 Task: For heading Use EB Garamond.  font size for heading20,  'Change the font style of data to'EB Garamond and font size to 12,  Change the alignment of both headline & data to Align left In the sheet   Dynamic Sales   book
Action: Mouse moved to (61, 186)
Screenshot: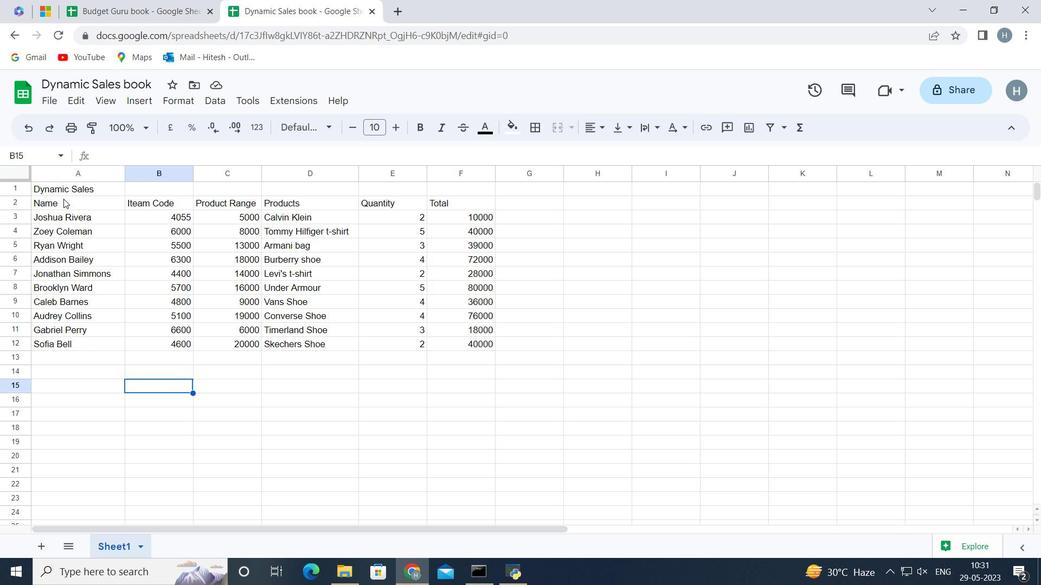 
Action: Mouse pressed left at (61, 186)
Screenshot: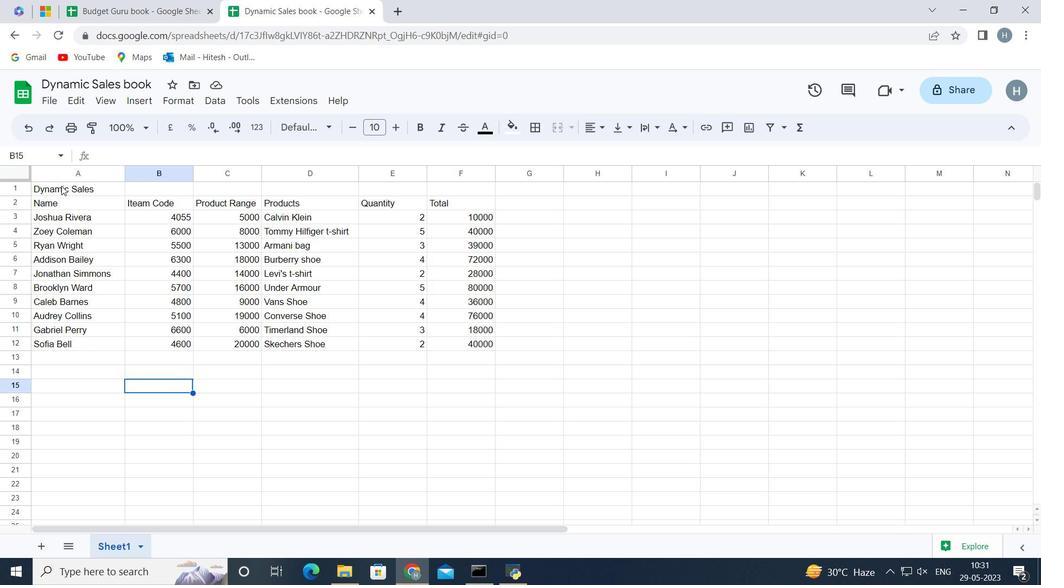 
Action: Mouse moved to (160, 151)
Screenshot: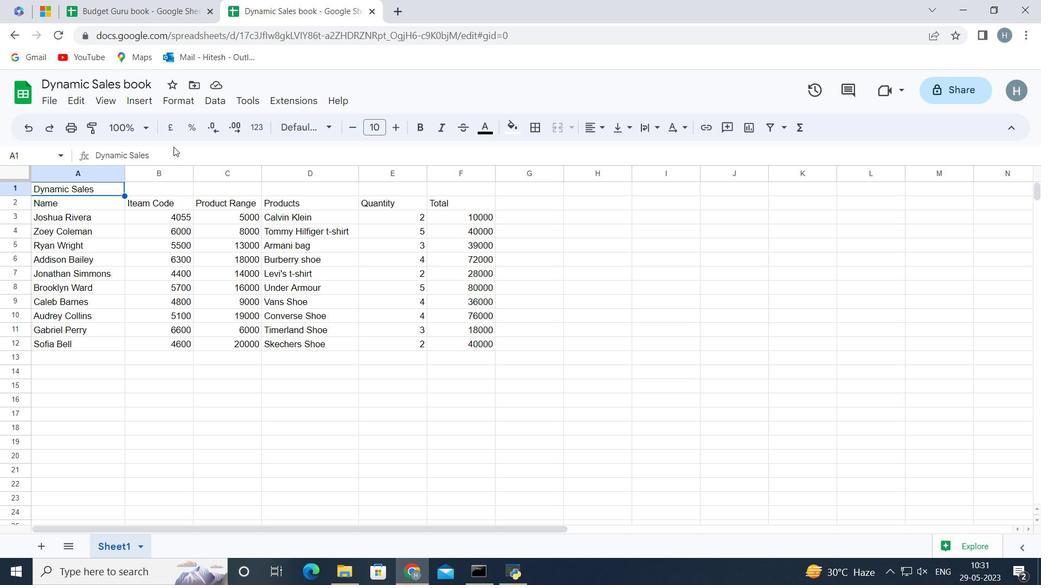 
Action: Mouse pressed left at (160, 151)
Screenshot: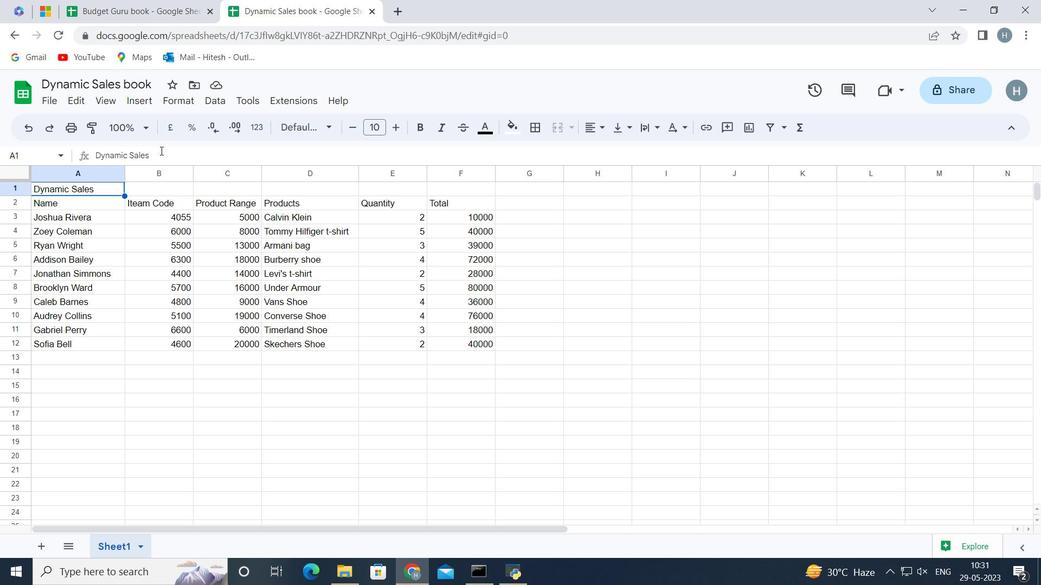 
Action: Mouse moved to (331, 127)
Screenshot: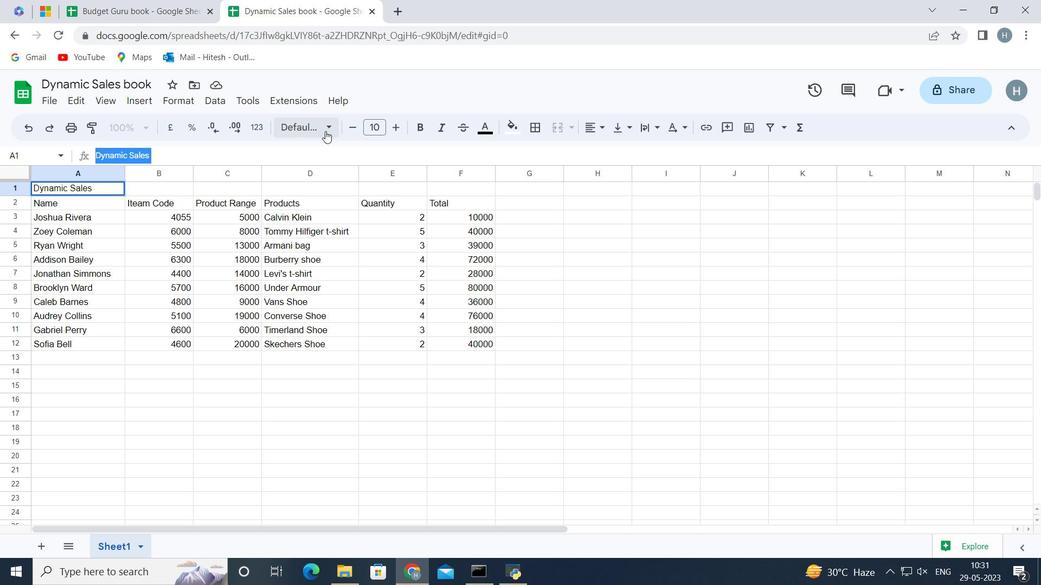 
Action: Mouse pressed left at (331, 127)
Screenshot: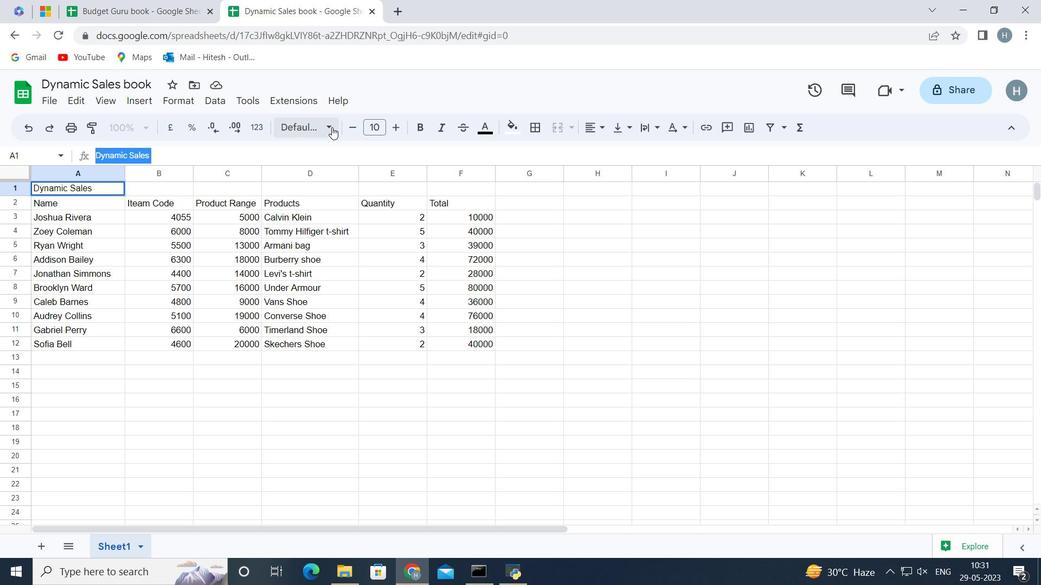 
Action: Mouse moved to (345, 317)
Screenshot: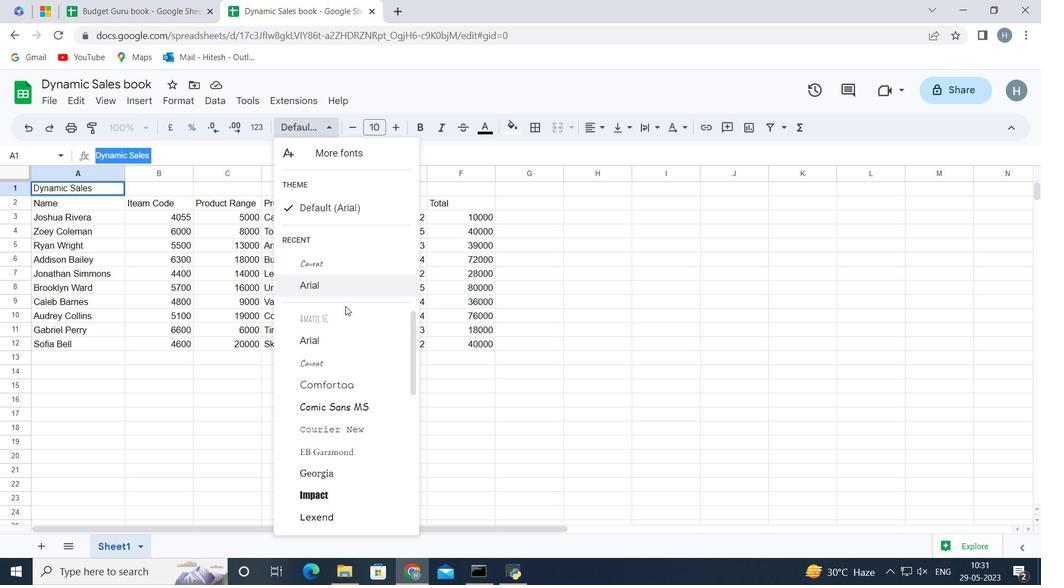
Action: Mouse scrolled (345, 317) with delta (0, 0)
Screenshot: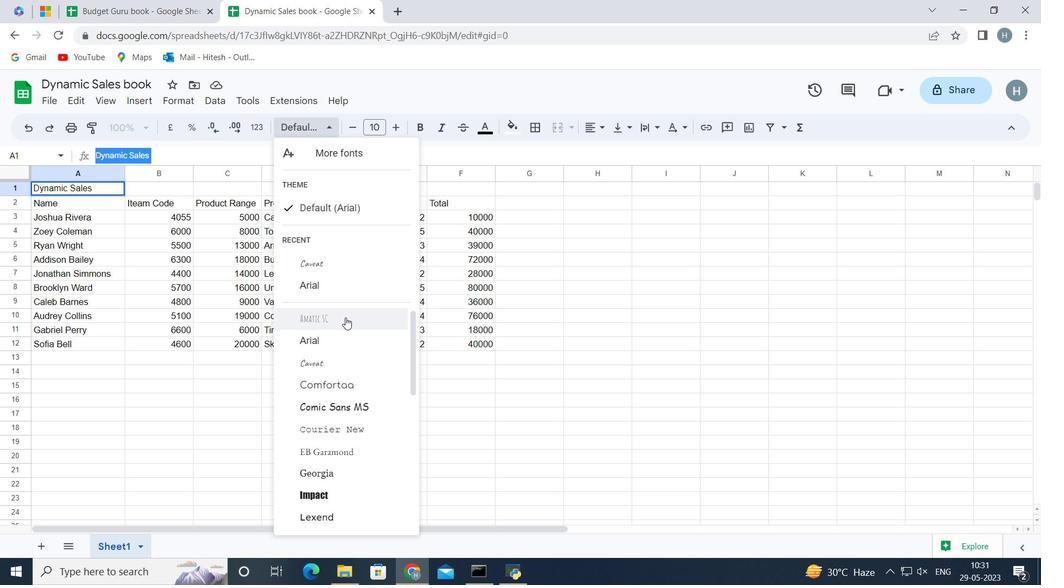 
Action: Mouse scrolled (345, 317) with delta (0, 0)
Screenshot: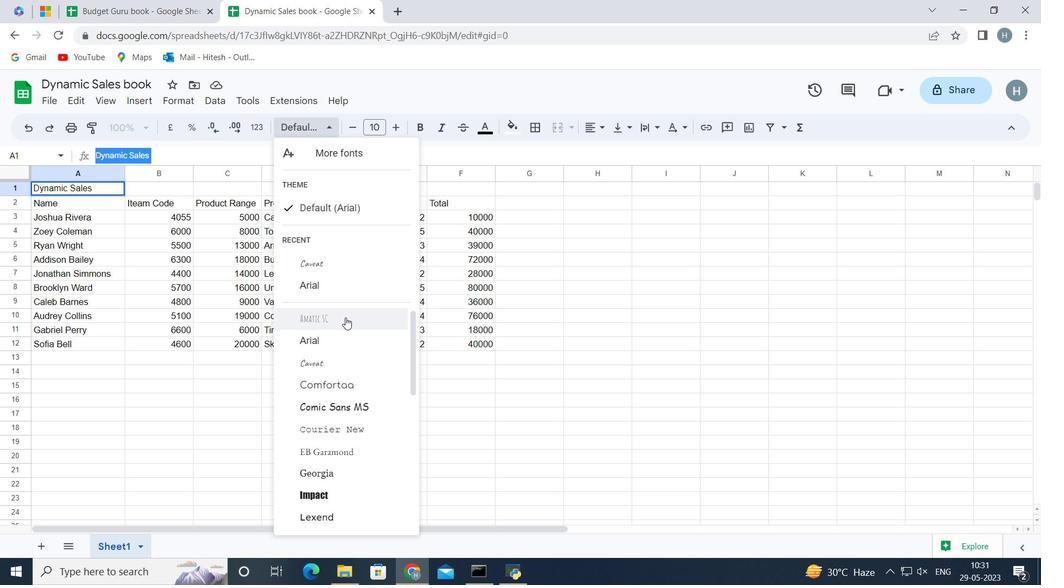 
Action: Mouse moved to (346, 323)
Screenshot: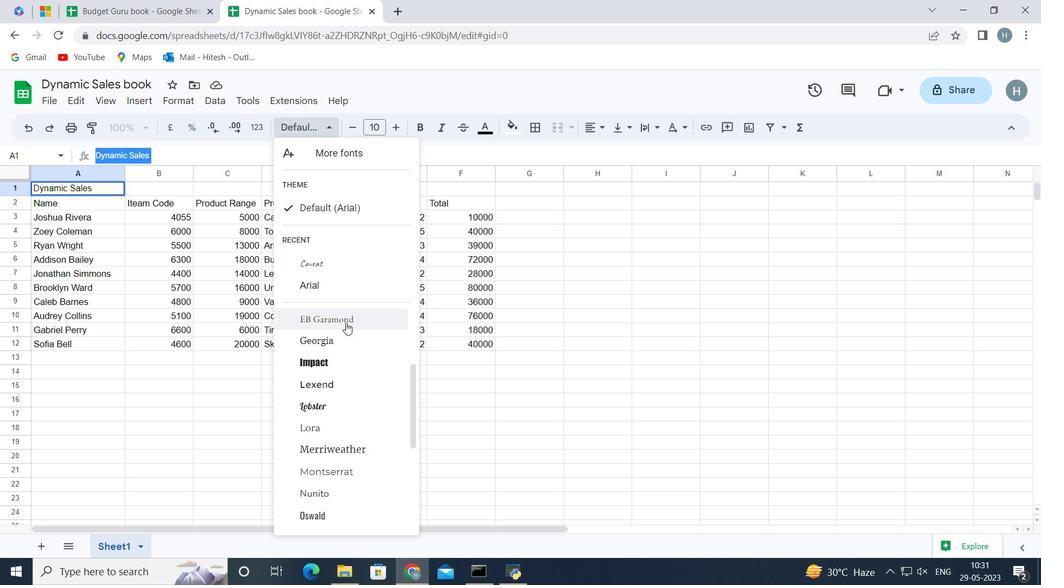 
Action: Mouse scrolled (346, 323) with delta (0, 0)
Screenshot: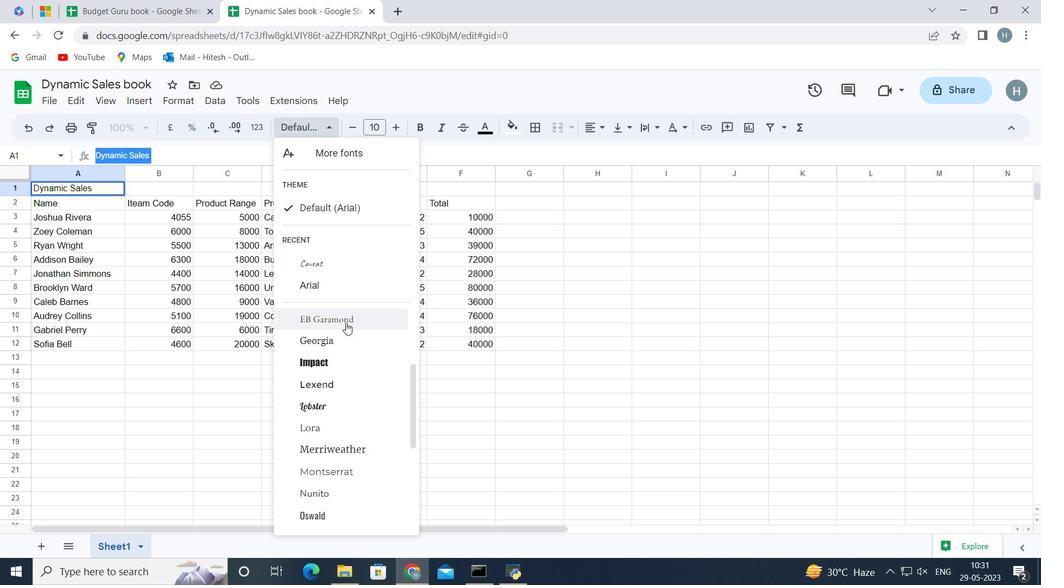 
Action: Mouse scrolled (346, 323) with delta (0, 0)
Screenshot: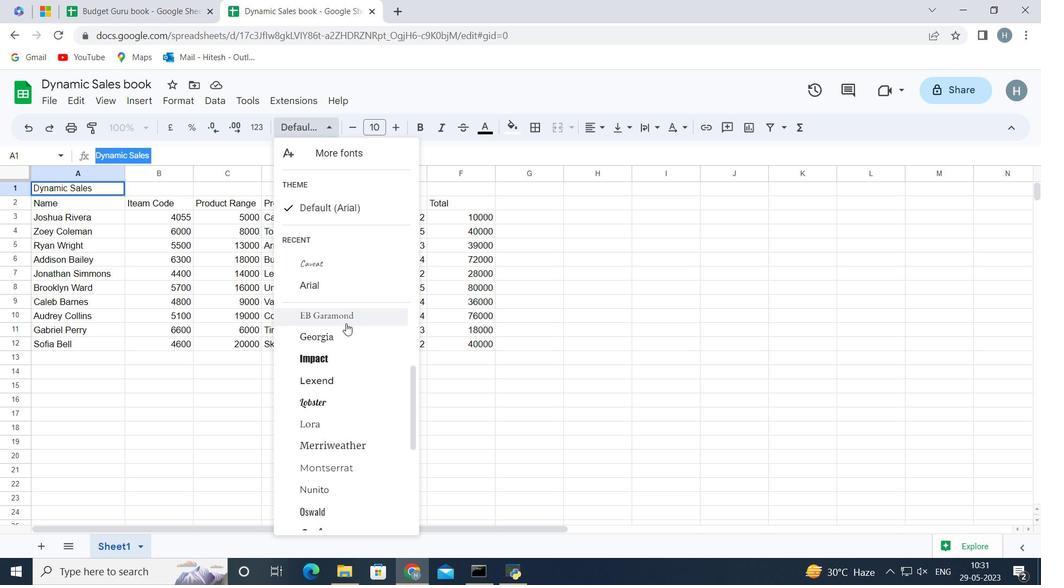 
Action: Mouse moved to (354, 359)
Screenshot: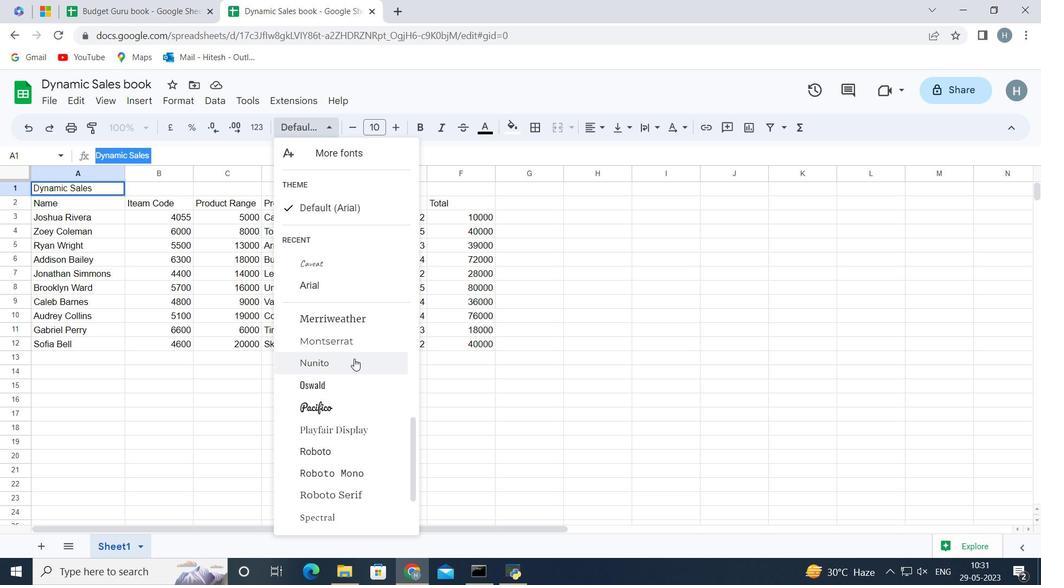 
Action: Mouse scrolled (354, 358) with delta (0, 0)
Screenshot: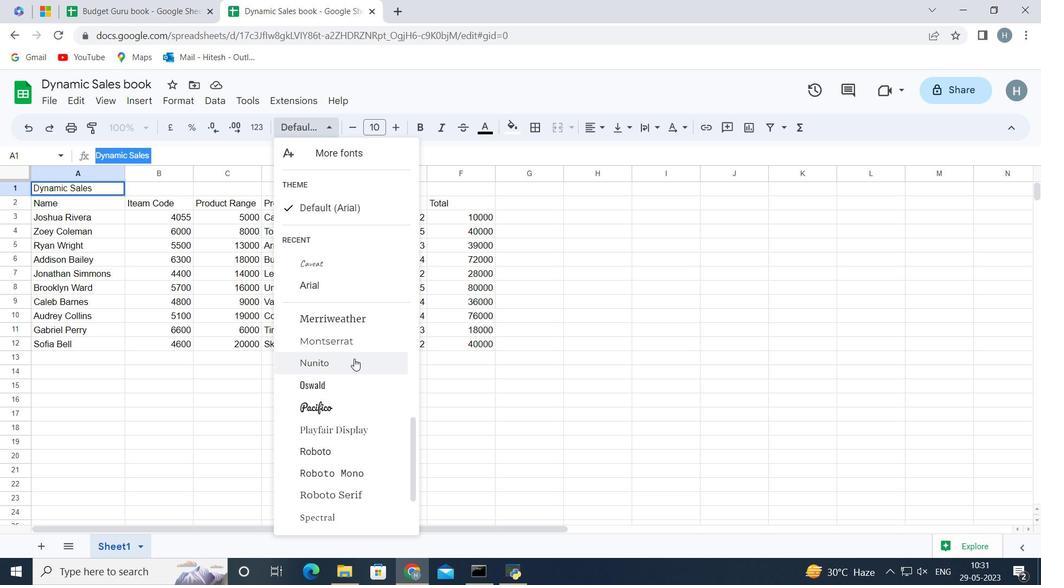 
Action: Mouse scrolled (354, 358) with delta (0, 0)
Screenshot: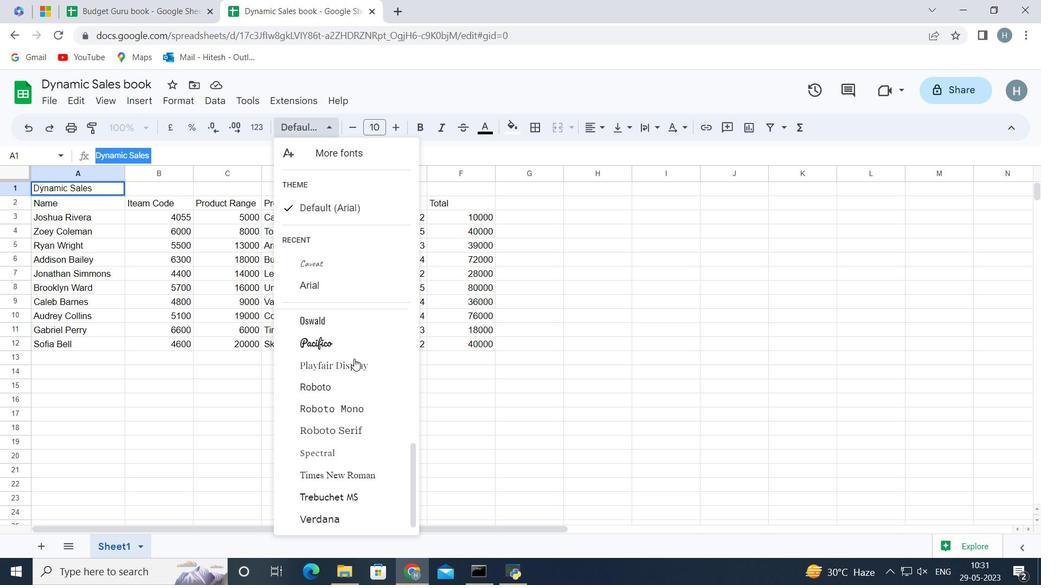 
Action: Mouse scrolled (354, 358) with delta (0, 0)
Screenshot: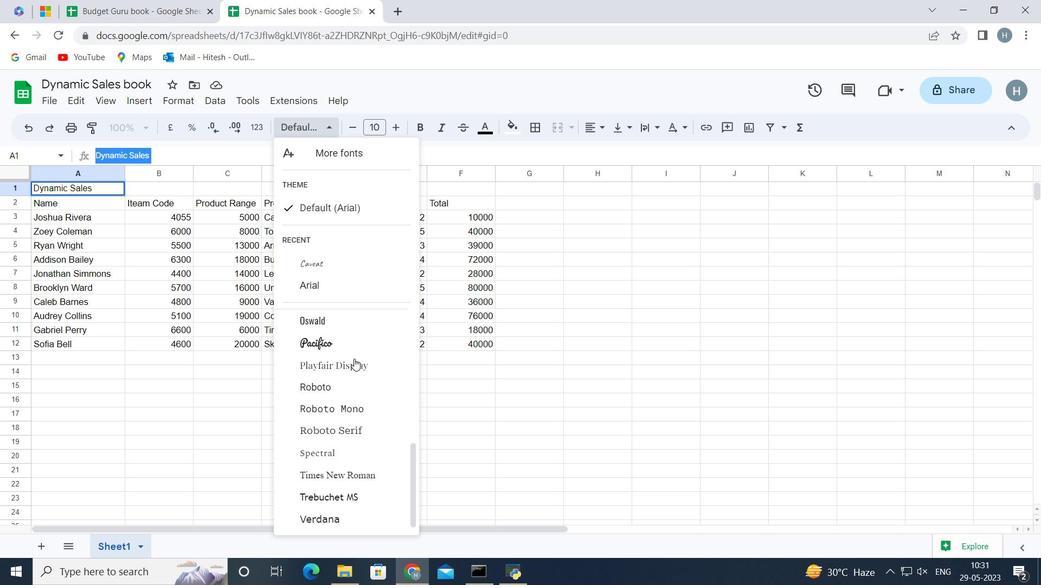 
Action: Mouse scrolled (354, 358) with delta (0, 0)
Screenshot: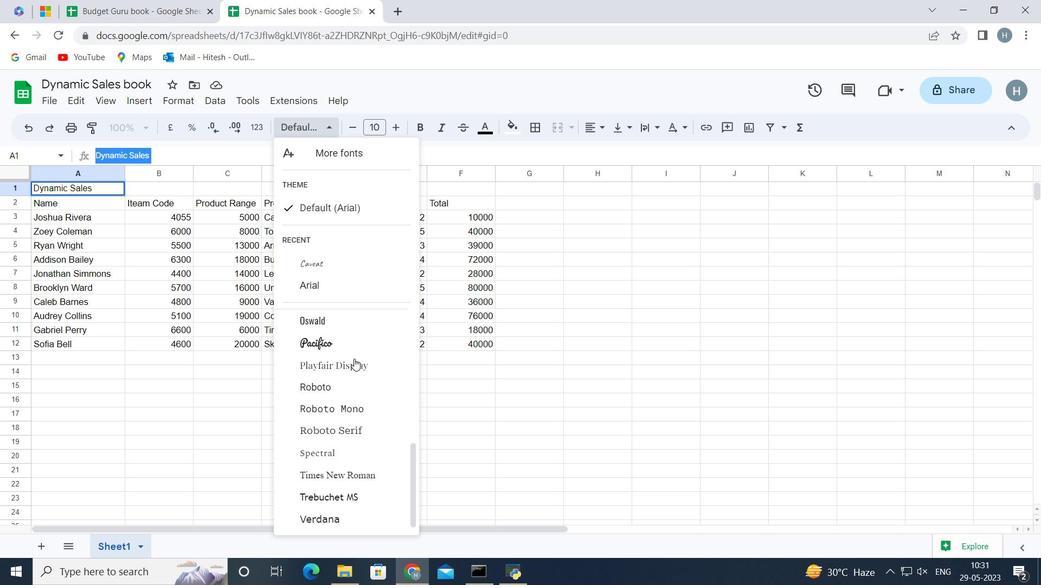 
Action: Mouse scrolled (354, 358) with delta (0, 0)
Screenshot: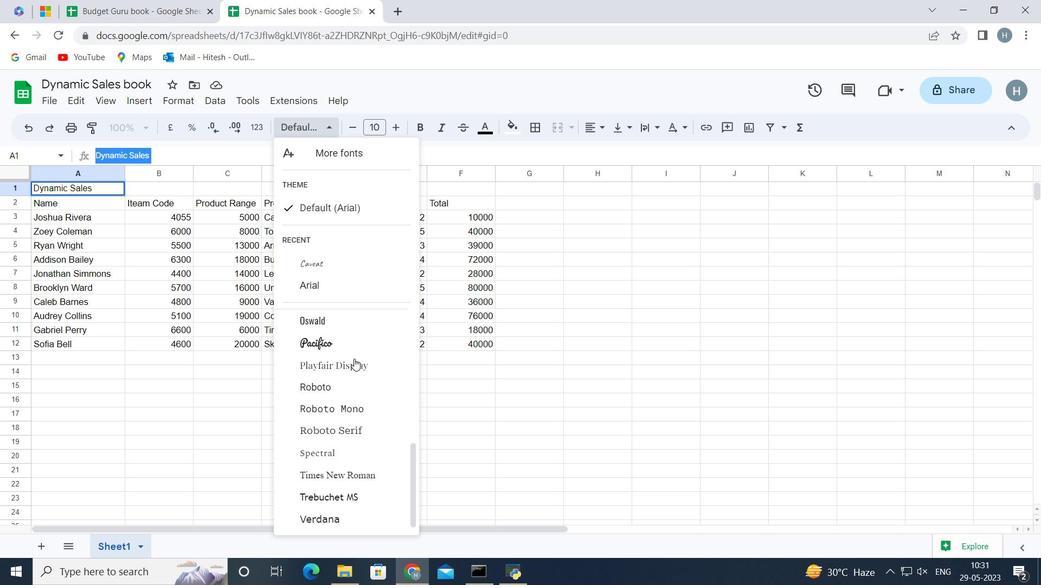 
Action: Mouse scrolled (354, 358) with delta (0, 0)
Screenshot: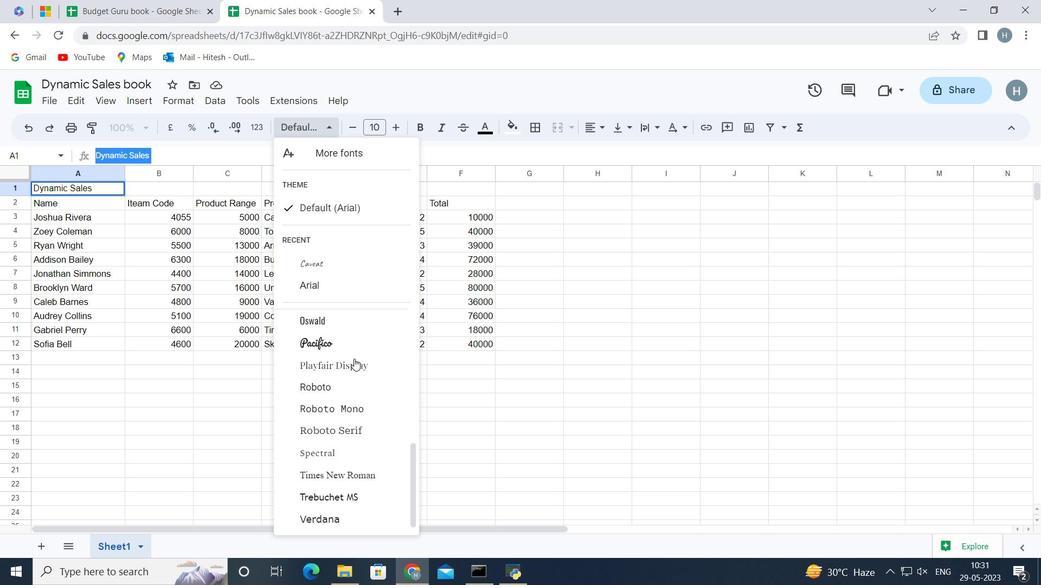 
Action: Mouse moved to (355, 359)
Screenshot: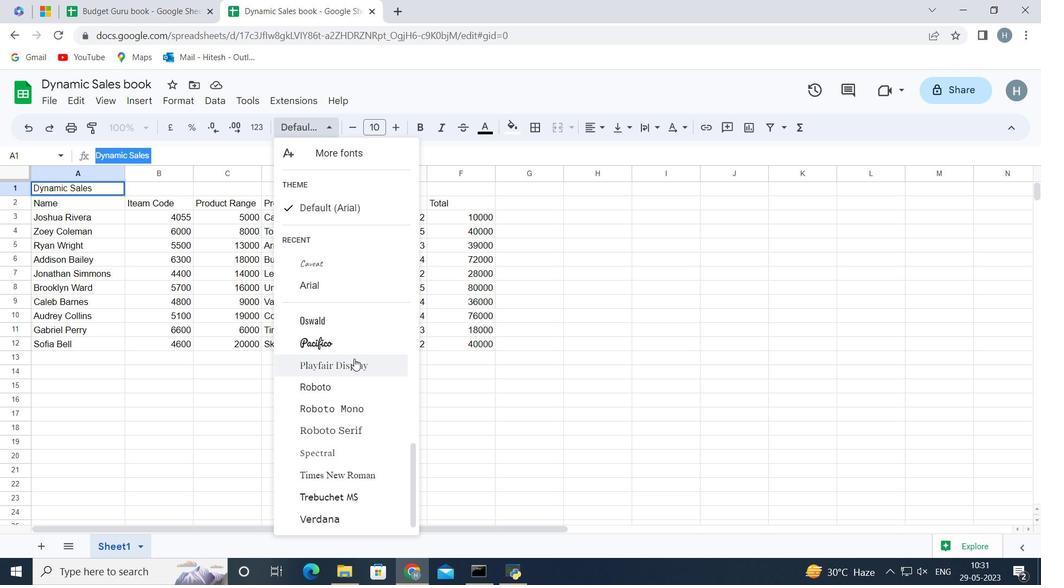 
Action: Mouse scrolled (355, 360) with delta (0, 0)
Screenshot: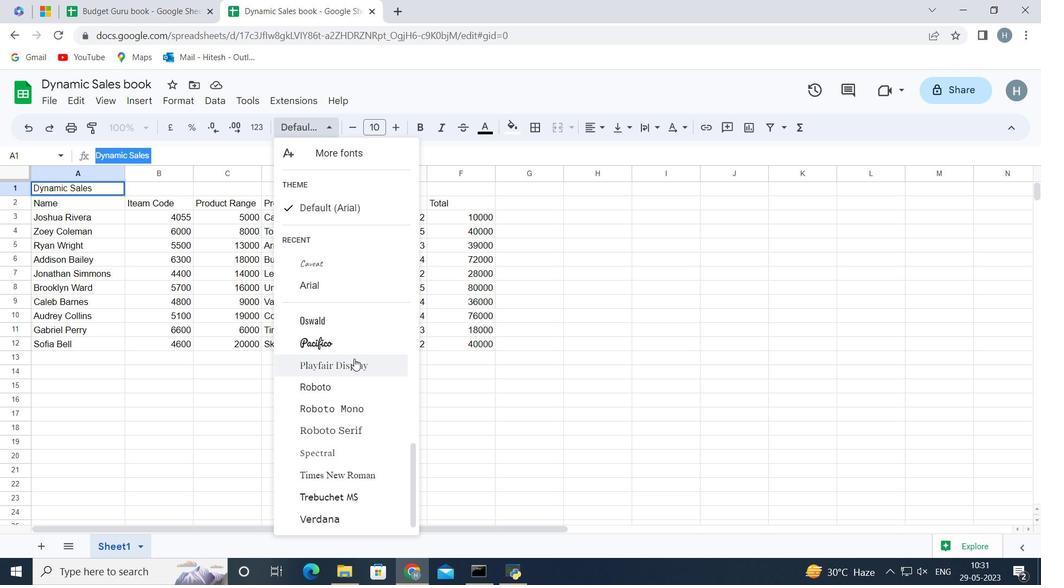 
Action: Mouse scrolled (355, 360) with delta (0, 0)
Screenshot: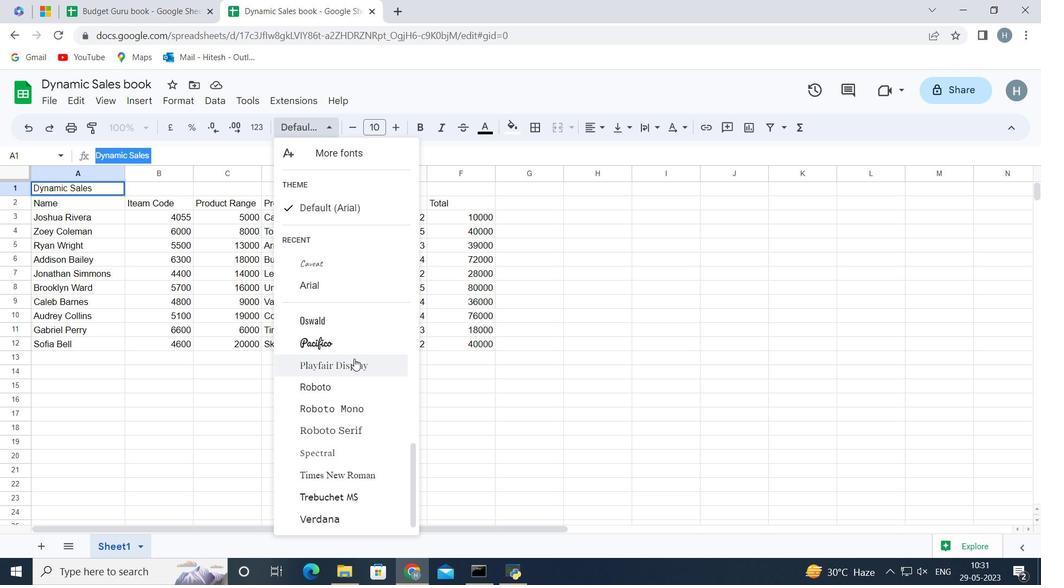 
Action: Mouse moved to (355, 359)
Screenshot: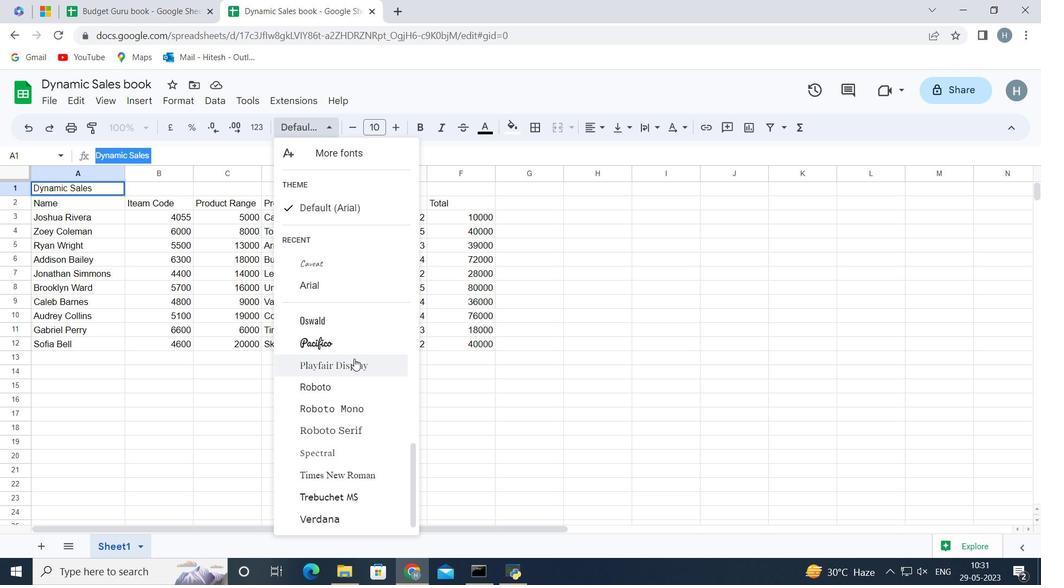 
Action: Mouse scrolled (355, 360) with delta (0, 0)
Screenshot: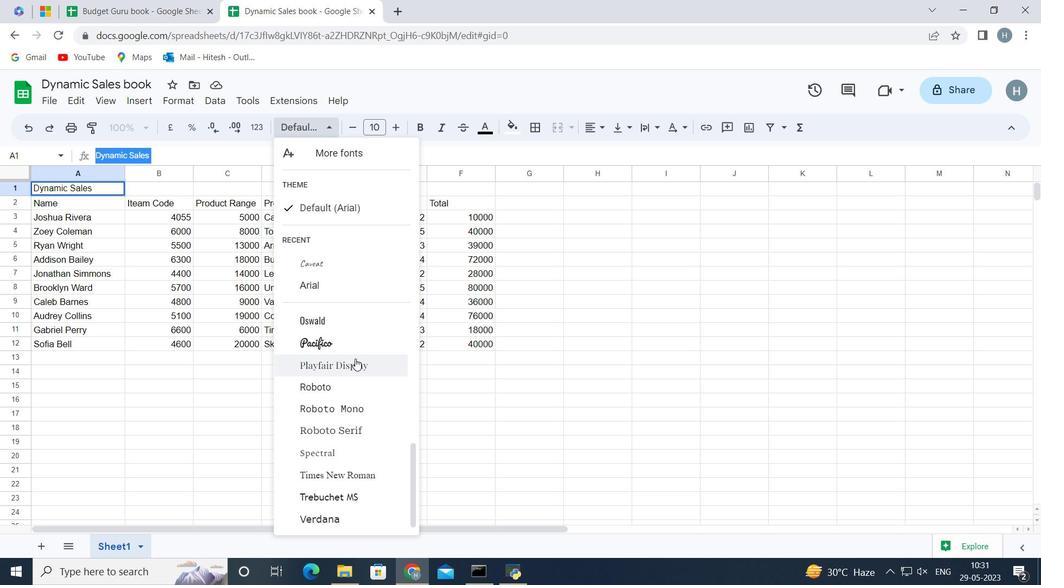 
Action: Mouse scrolled (355, 360) with delta (0, 0)
Screenshot: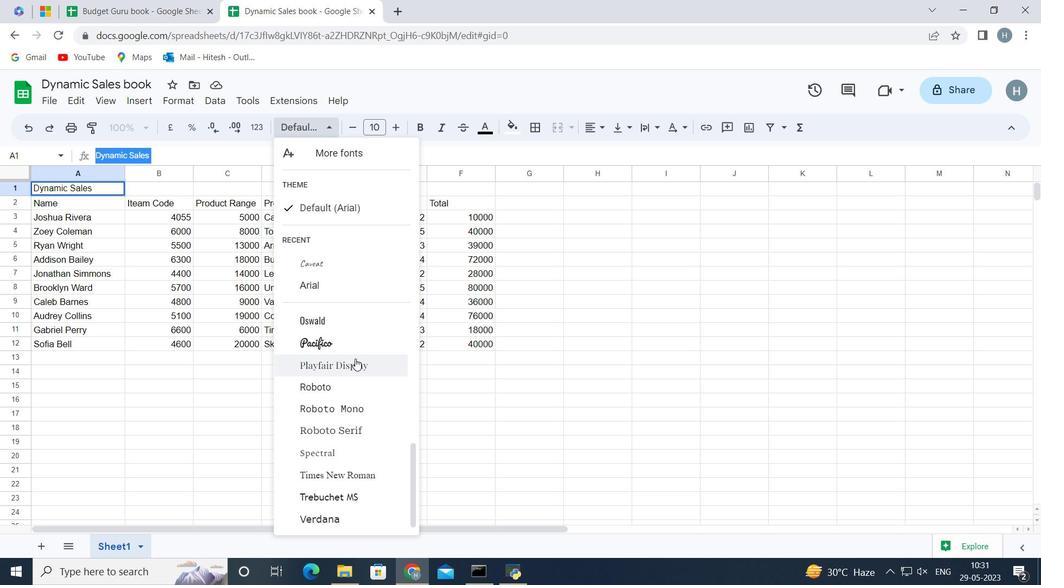 
Action: Mouse moved to (356, 359)
Screenshot: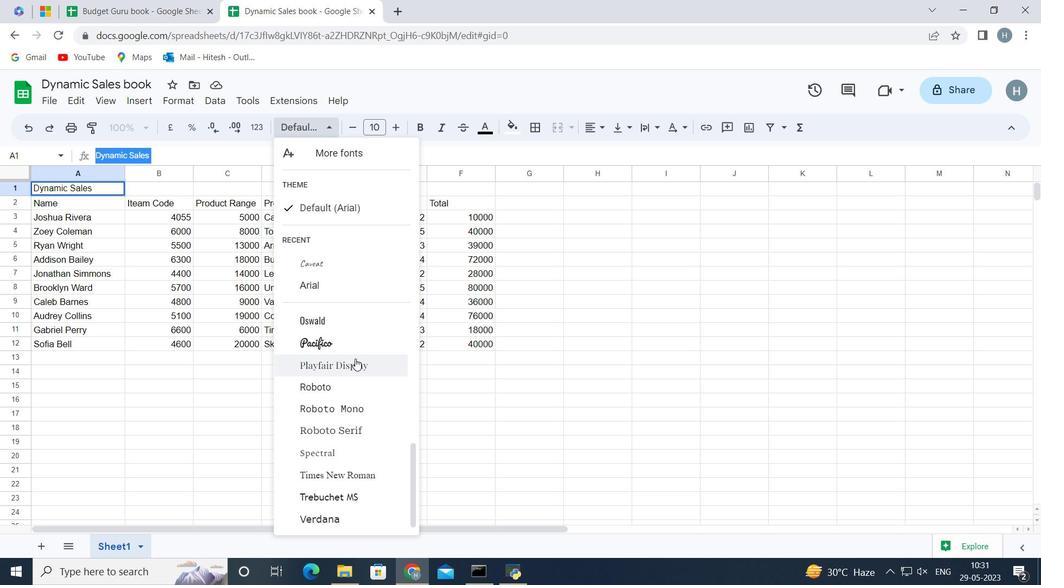 
Action: Mouse scrolled (356, 360) with delta (0, 0)
Screenshot: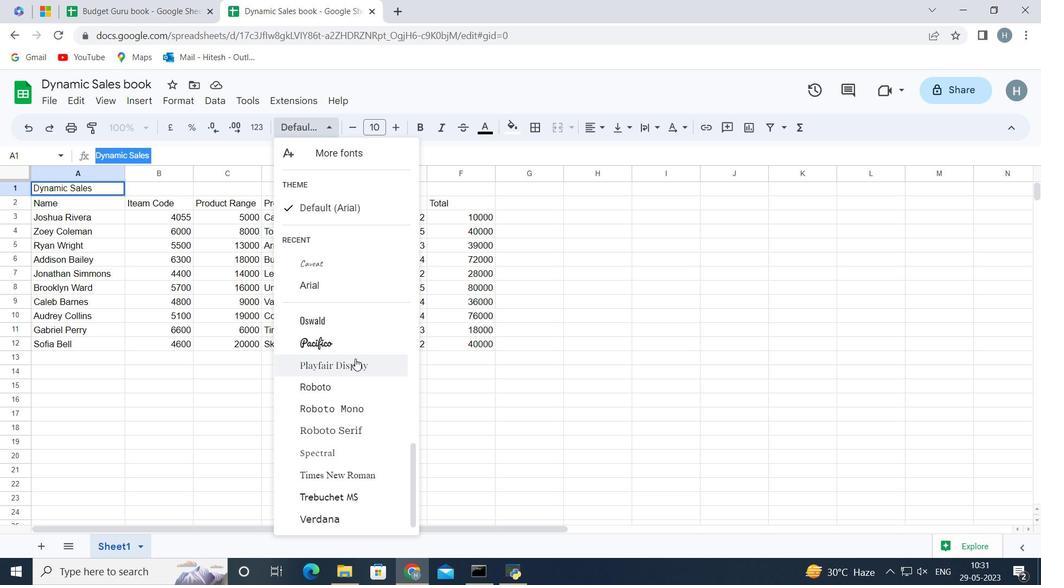 
Action: Mouse scrolled (356, 360) with delta (0, 0)
Screenshot: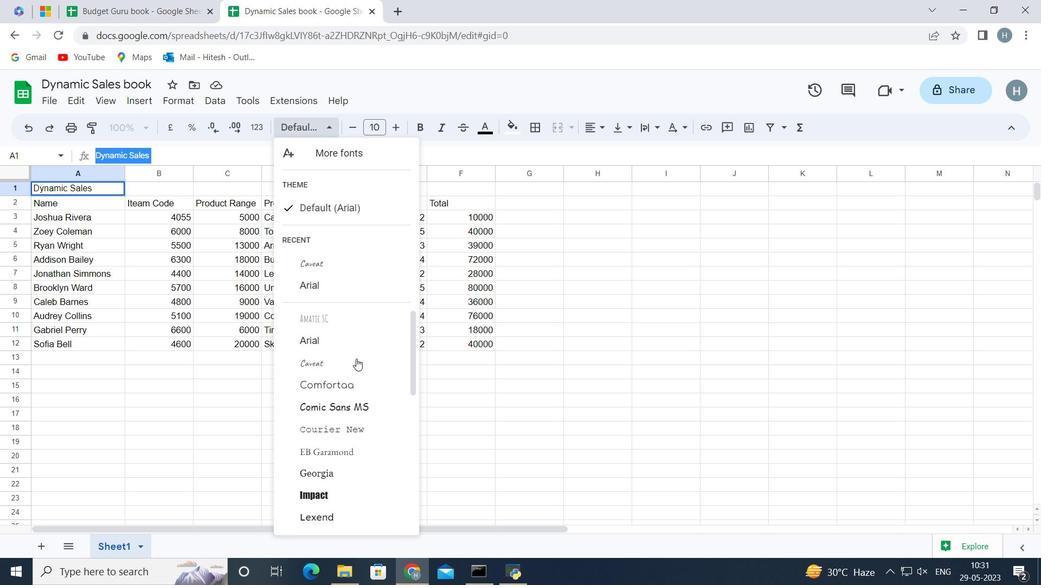 
Action: Mouse scrolled (356, 360) with delta (0, 0)
Screenshot: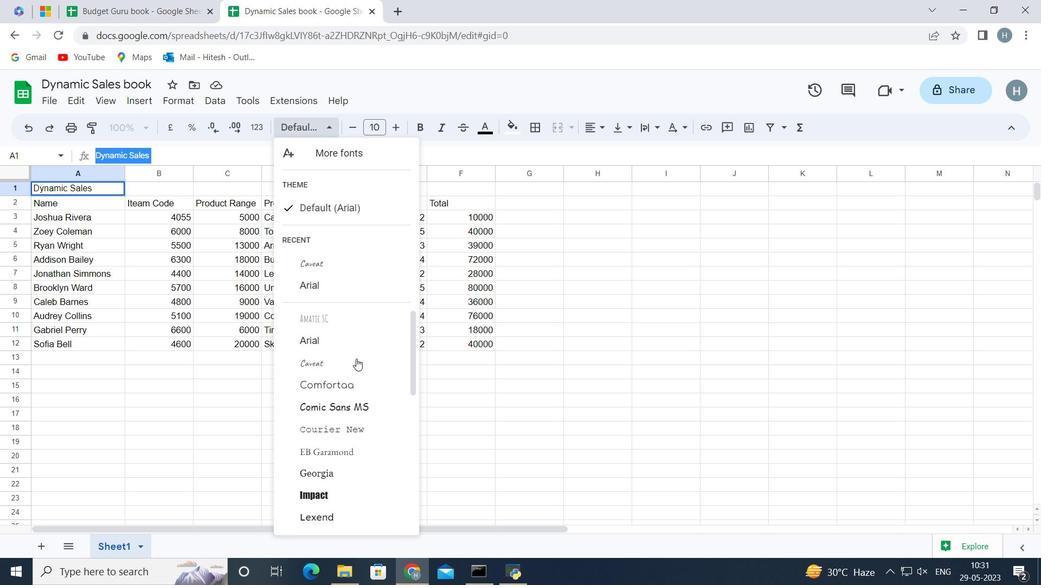 
Action: Mouse scrolled (356, 360) with delta (0, 0)
Screenshot: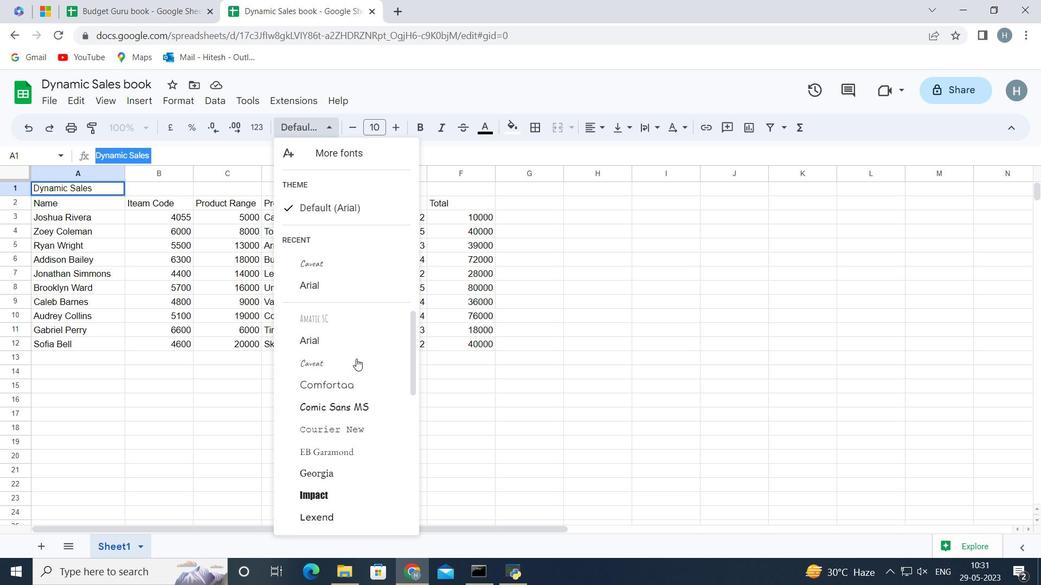 
Action: Mouse scrolled (356, 360) with delta (0, 0)
Screenshot: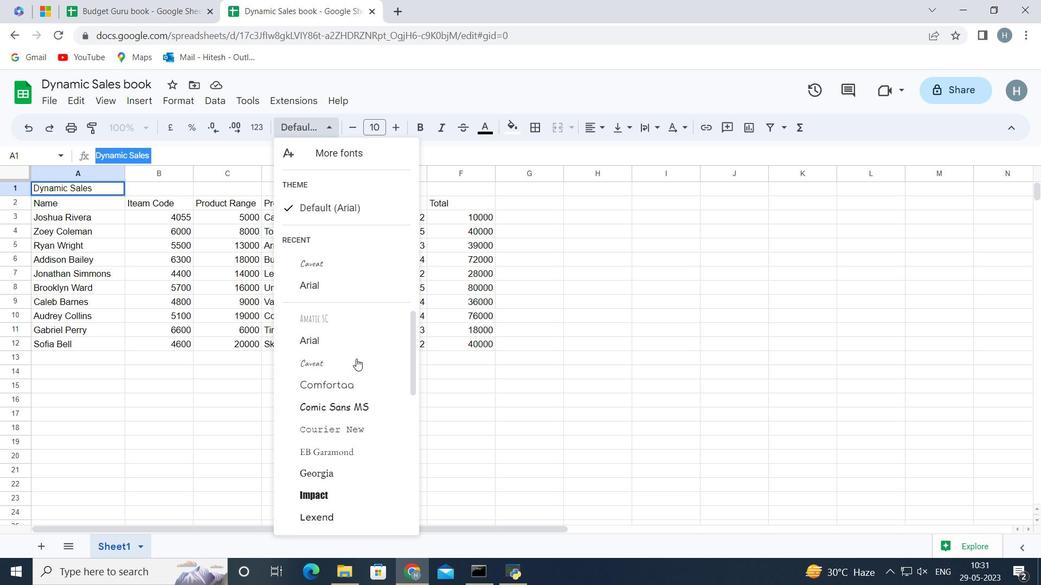 
Action: Mouse scrolled (356, 360) with delta (0, 0)
Screenshot: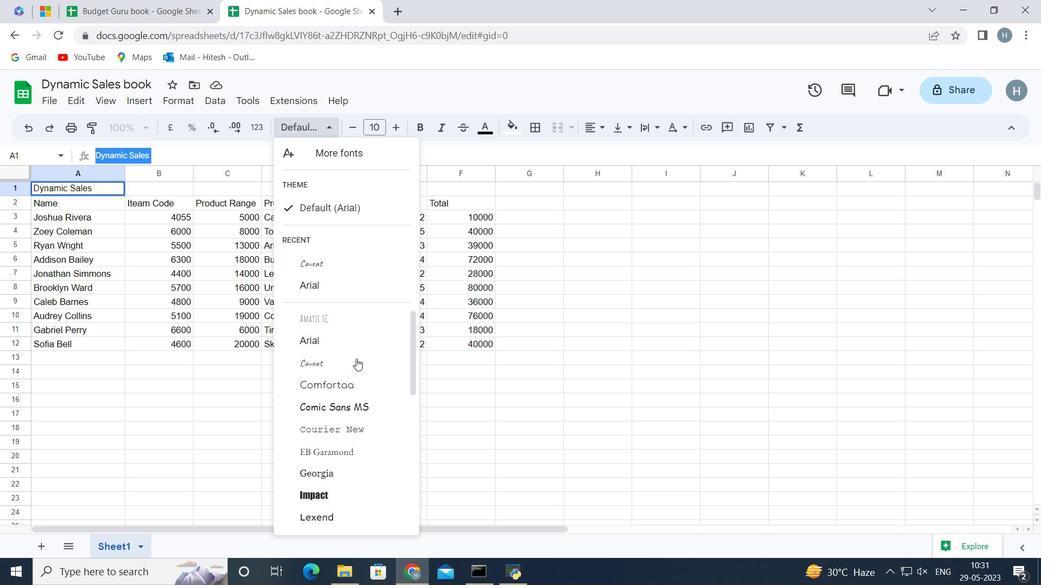
Action: Mouse scrolled (356, 360) with delta (0, 0)
Screenshot: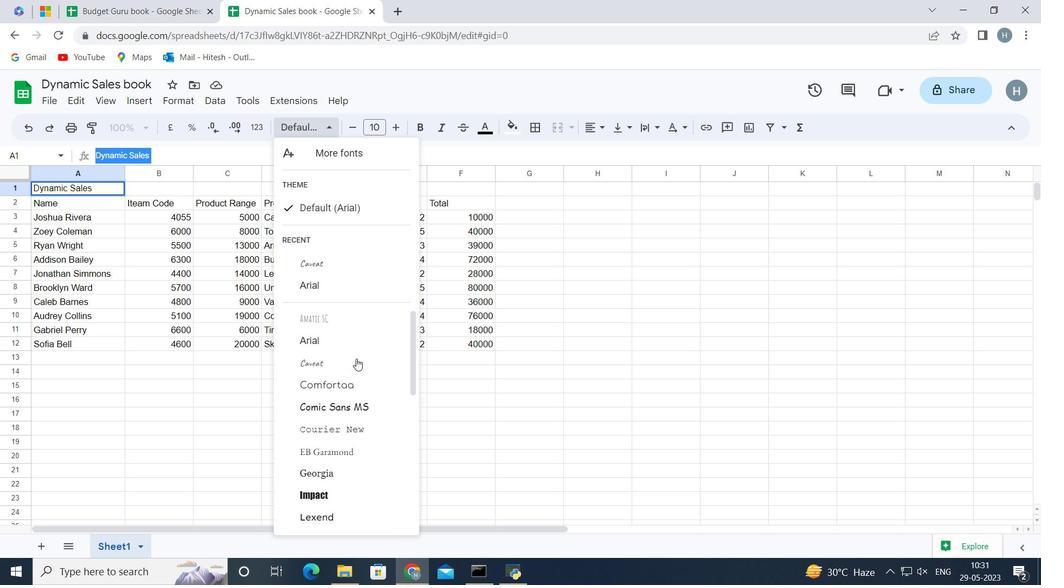 
Action: Mouse scrolled (356, 360) with delta (0, 0)
Screenshot: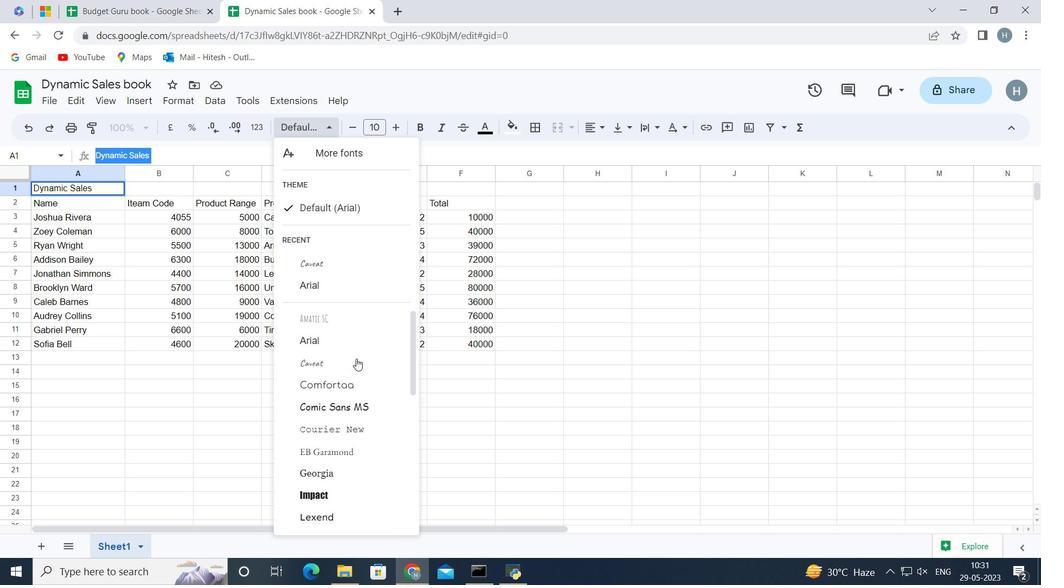 
Action: Mouse scrolled (356, 360) with delta (0, 0)
Screenshot: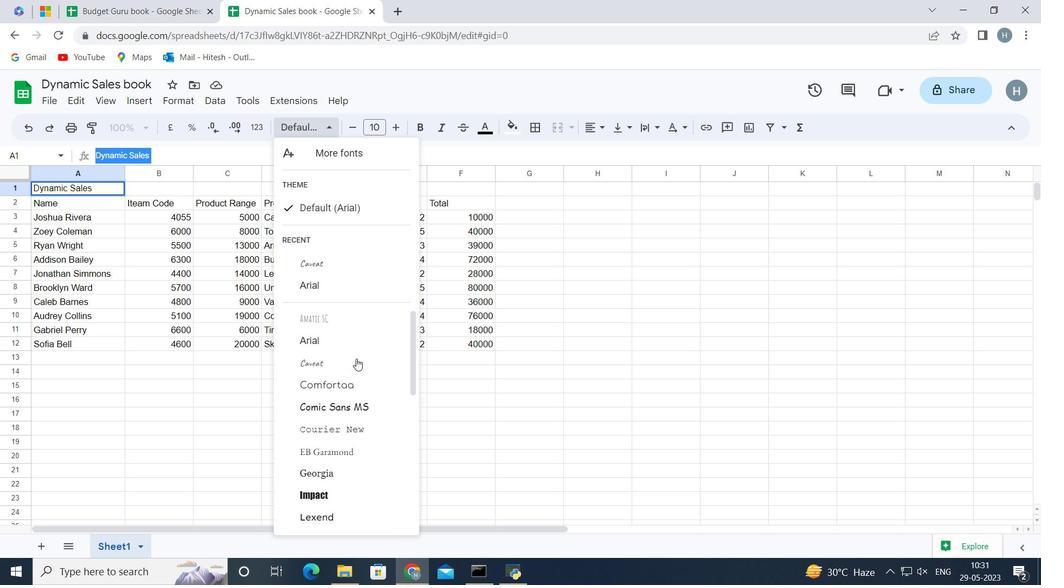 
Action: Mouse scrolled (356, 360) with delta (0, 0)
Screenshot: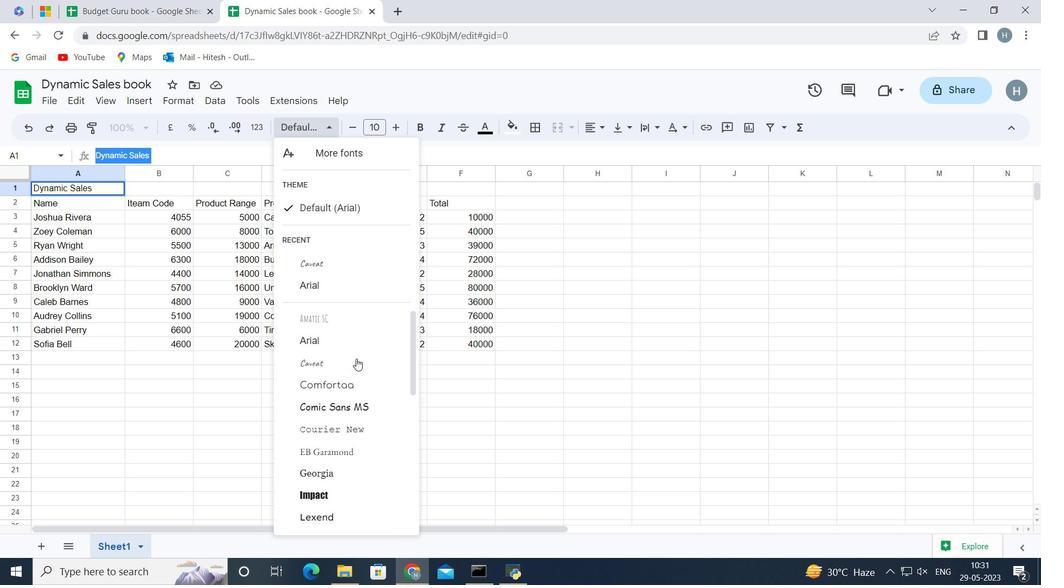 
Action: Mouse scrolled (356, 360) with delta (0, 0)
Screenshot: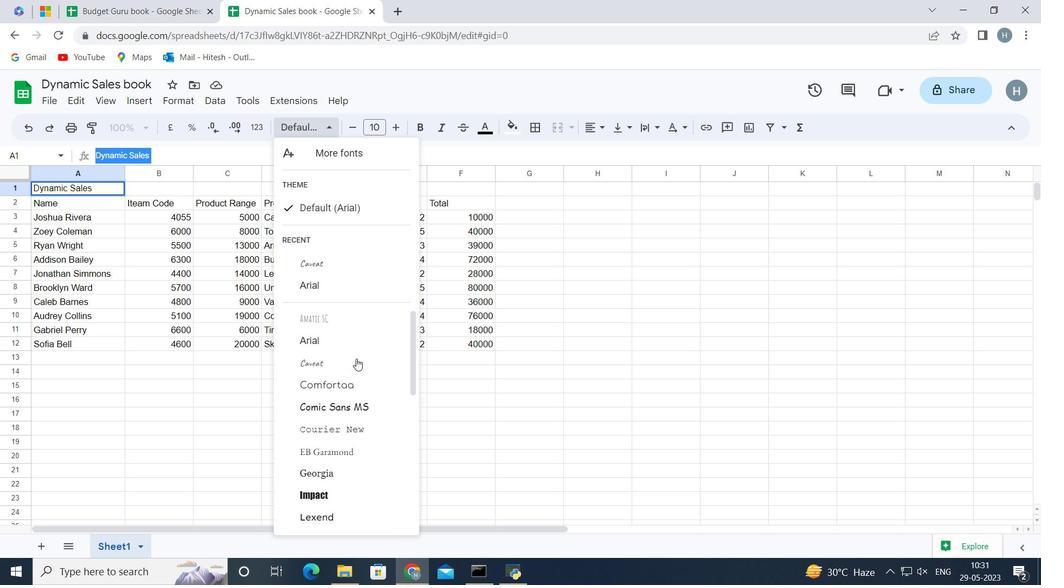 
Action: Mouse scrolled (356, 360) with delta (0, 0)
Screenshot: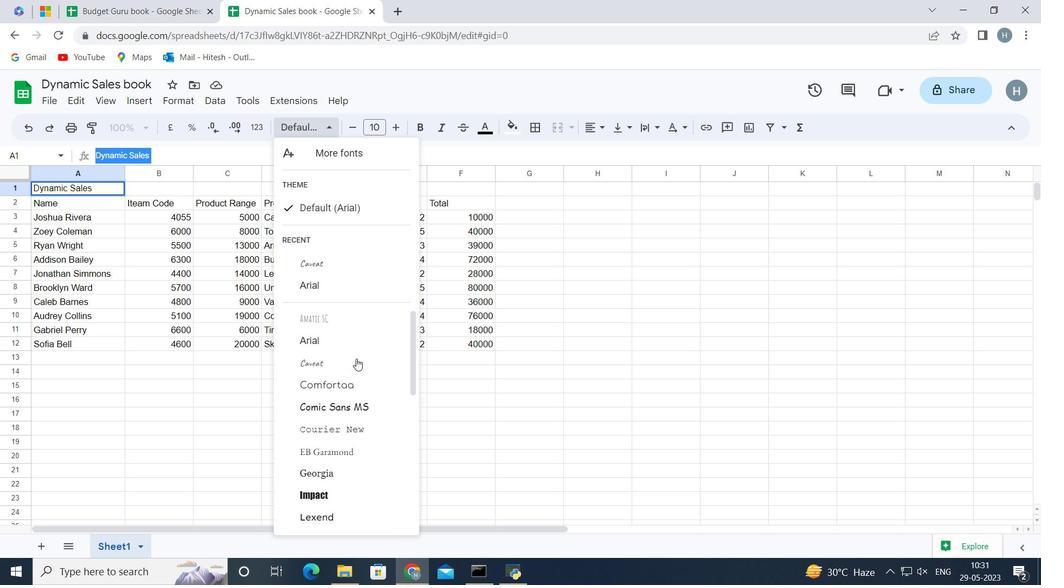 
Action: Mouse moved to (470, 140)
Screenshot: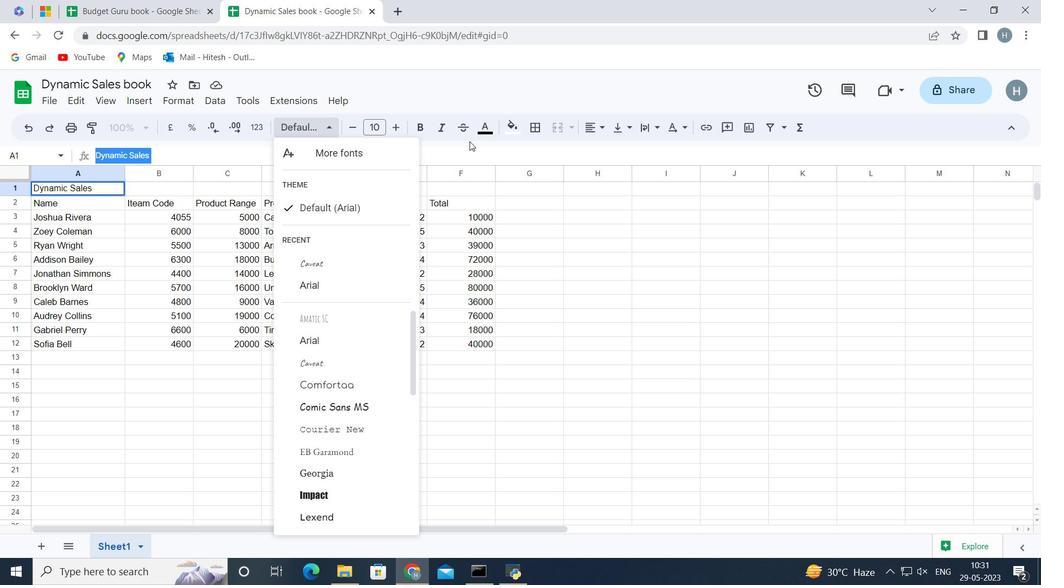 
Action: Mouse pressed left at (470, 140)
Screenshot: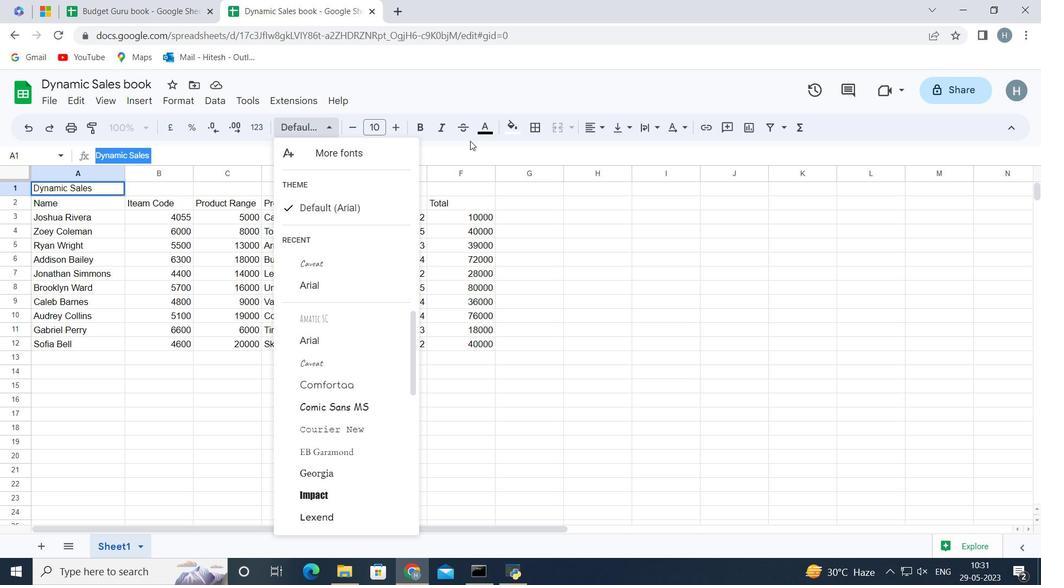 
Action: Mouse moved to (46, 99)
Screenshot: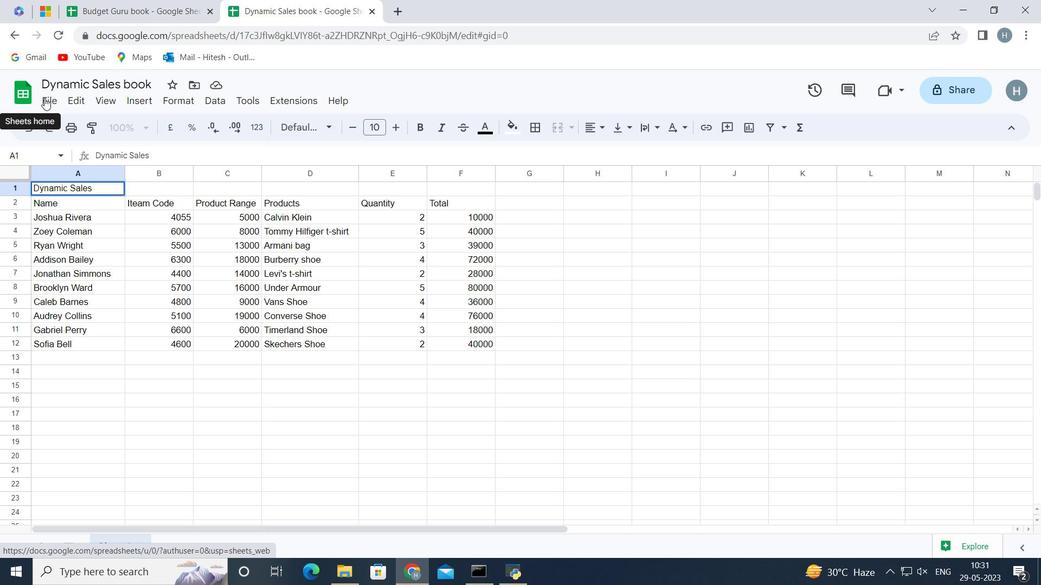 
Action: Mouse pressed left at (46, 99)
Screenshot: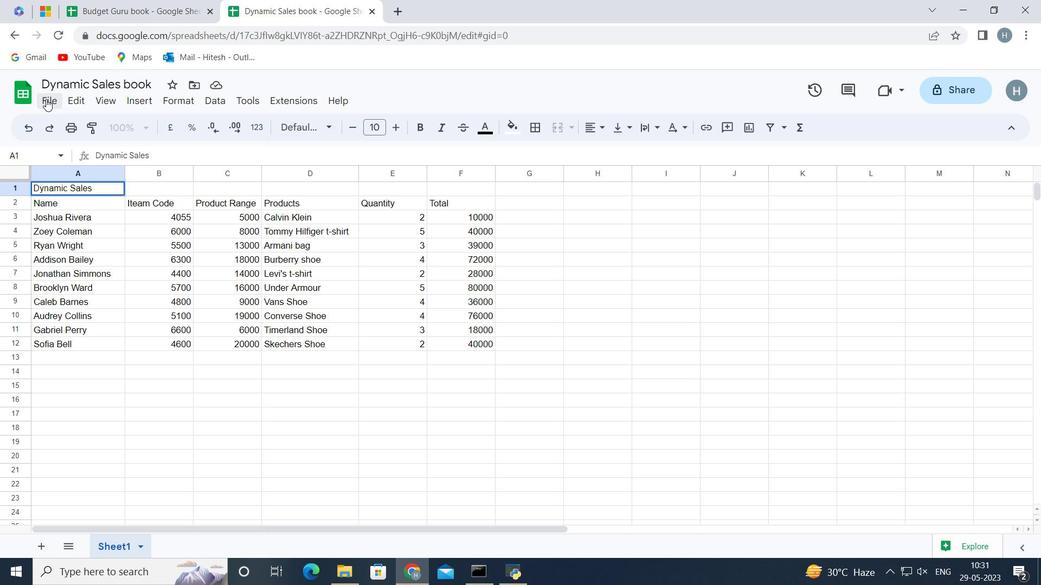 
Action: Mouse moved to (436, 387)
Screenshot: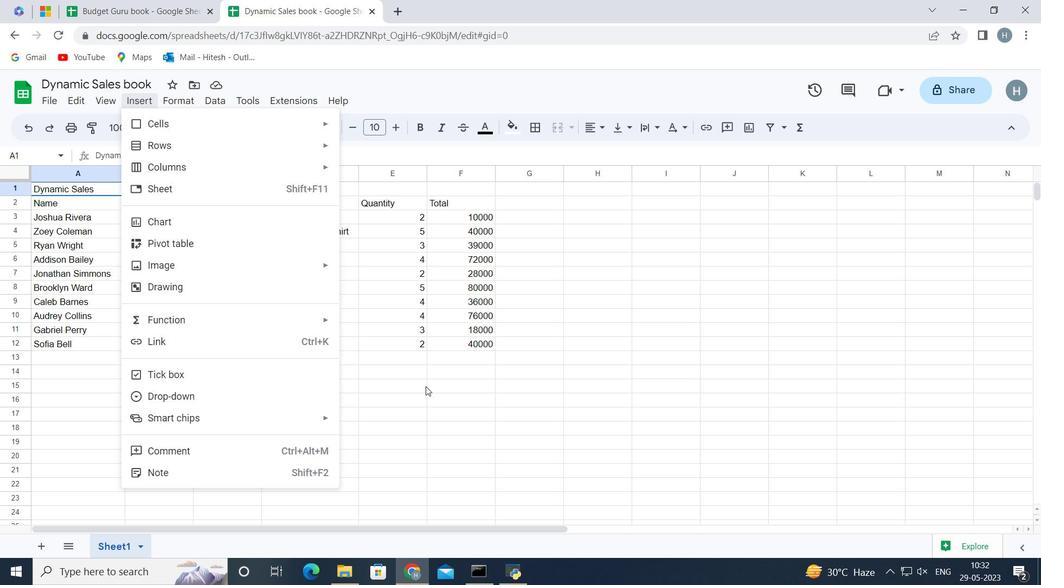 
Action: Mouse pressed left at (436, 387)
Screenshot: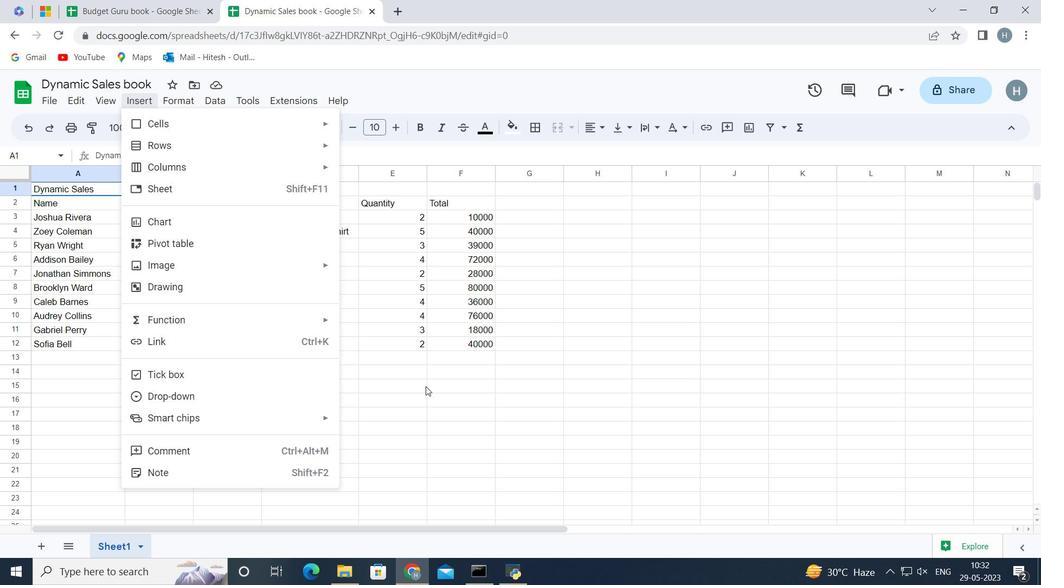 
Action: Mouse moved to (178, 99)
Screenshot: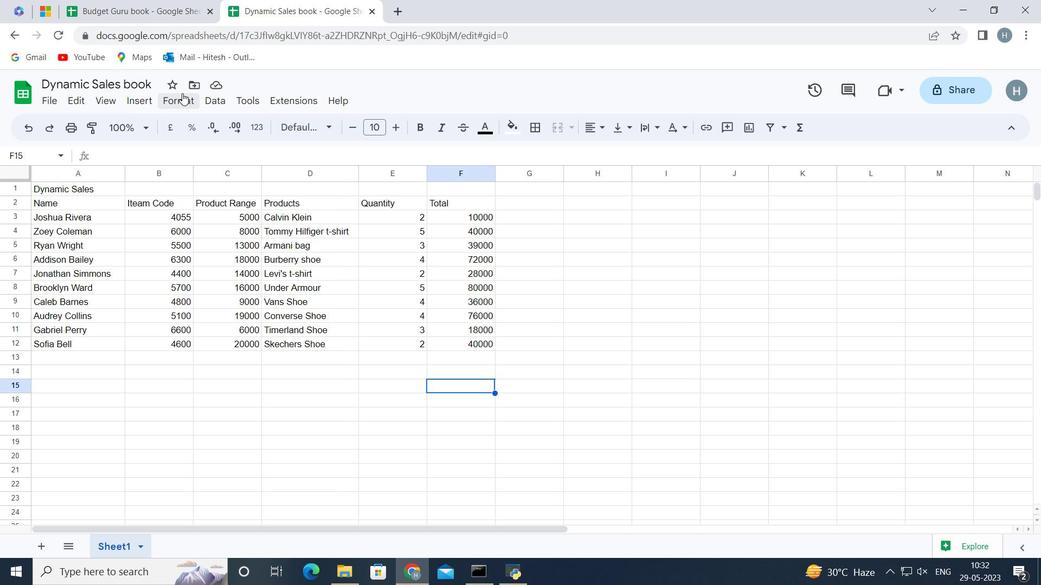 
Action: Mouse pressed left at (178, 99)
Screenshot: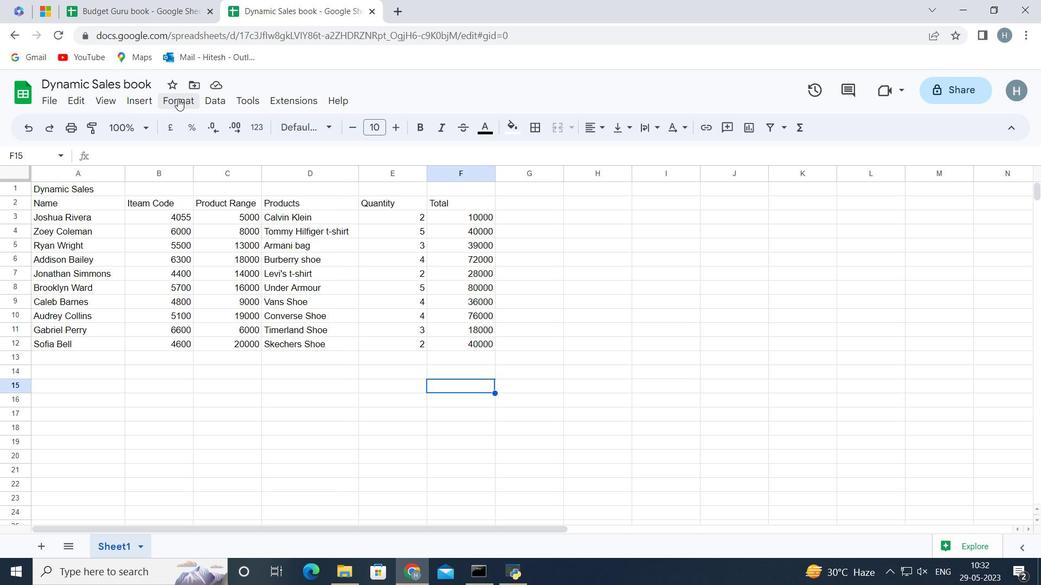 
Action: Mouse moved to (353, 432)
Screenshot: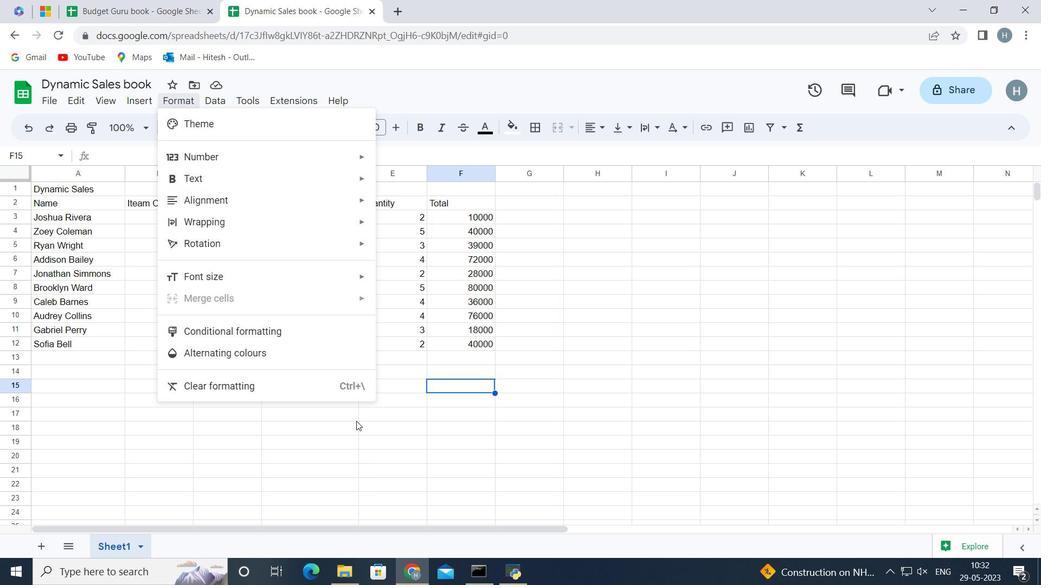 
Action: Mouse pressed left at (353, 432)
Screenshot: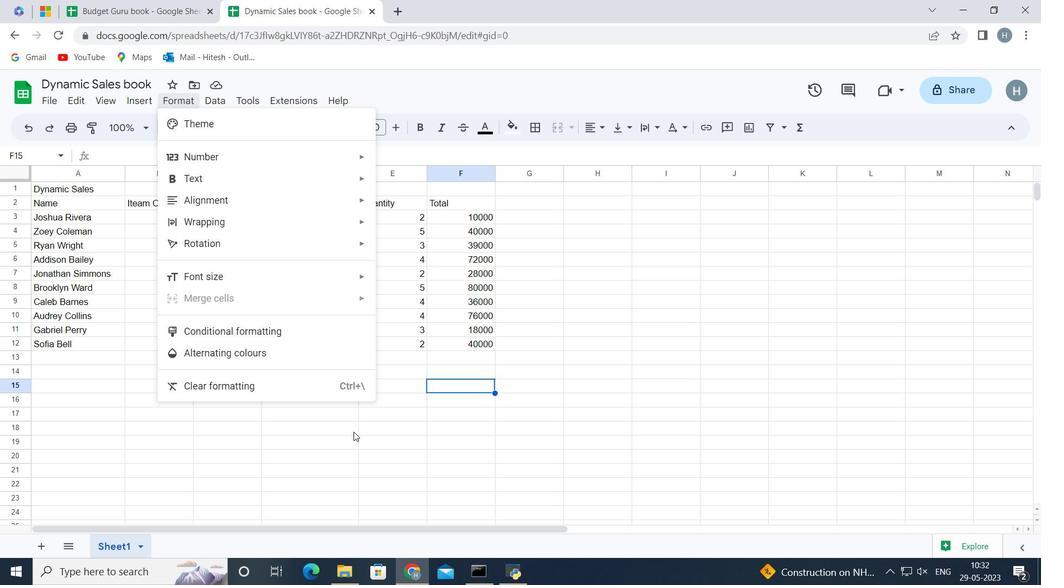 
Action: Mouse moved to (63, 196)
Screenshot: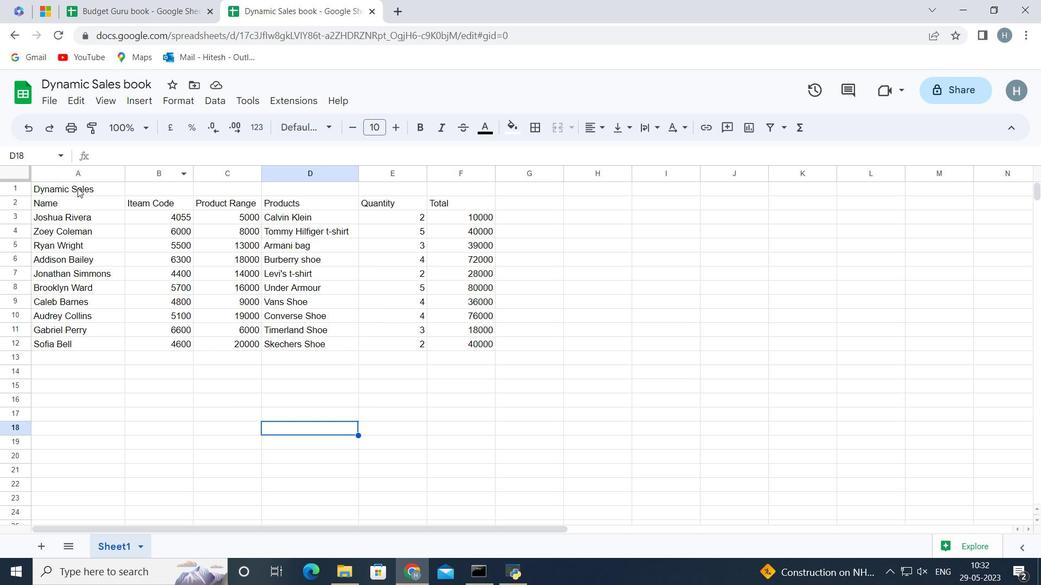 
Action: Mouse pressed left at (63, 196)
Screenshot: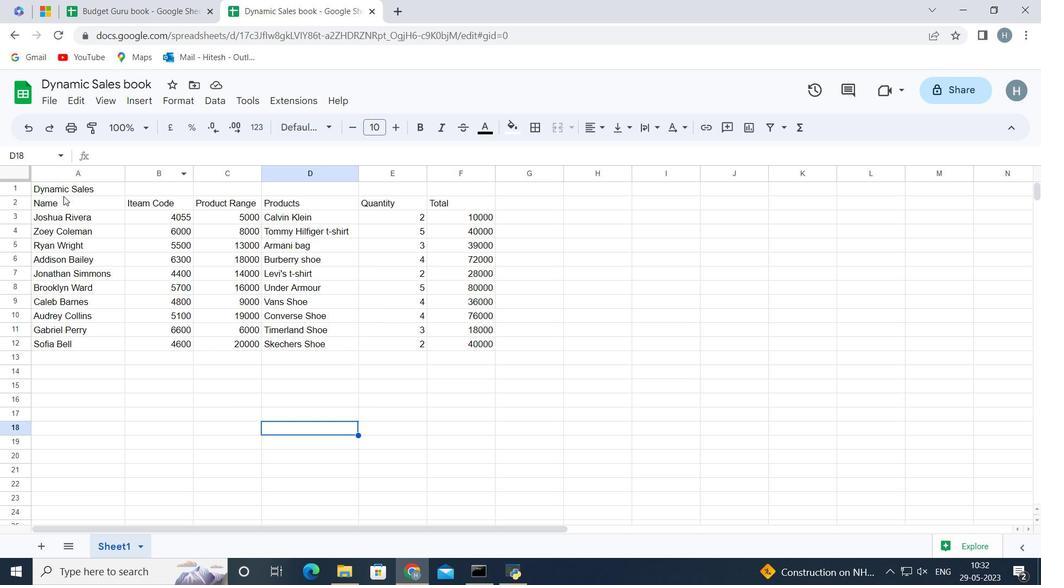 
Action: Mouse moved to (327, 125)
Screenshot: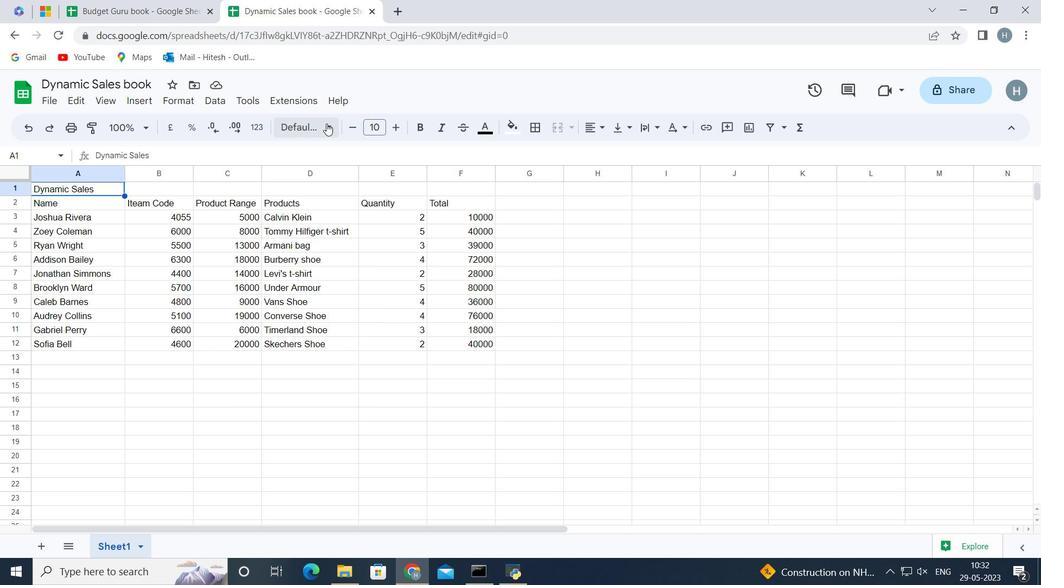 
Action: Mouse pressed left at (327, 125)
Screenshot: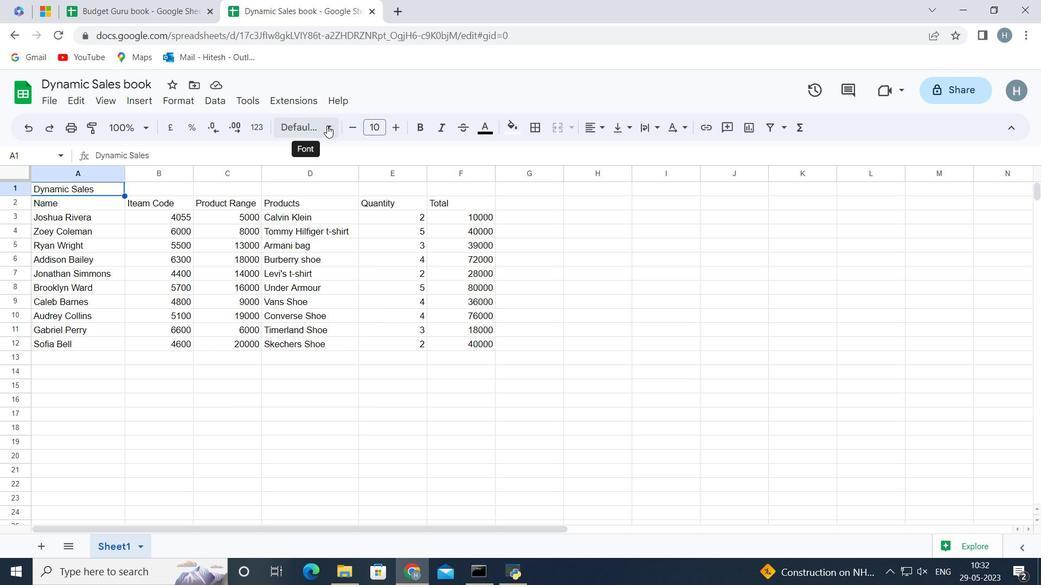 
Action: Mouse moved to (325, 142)
Screenshot: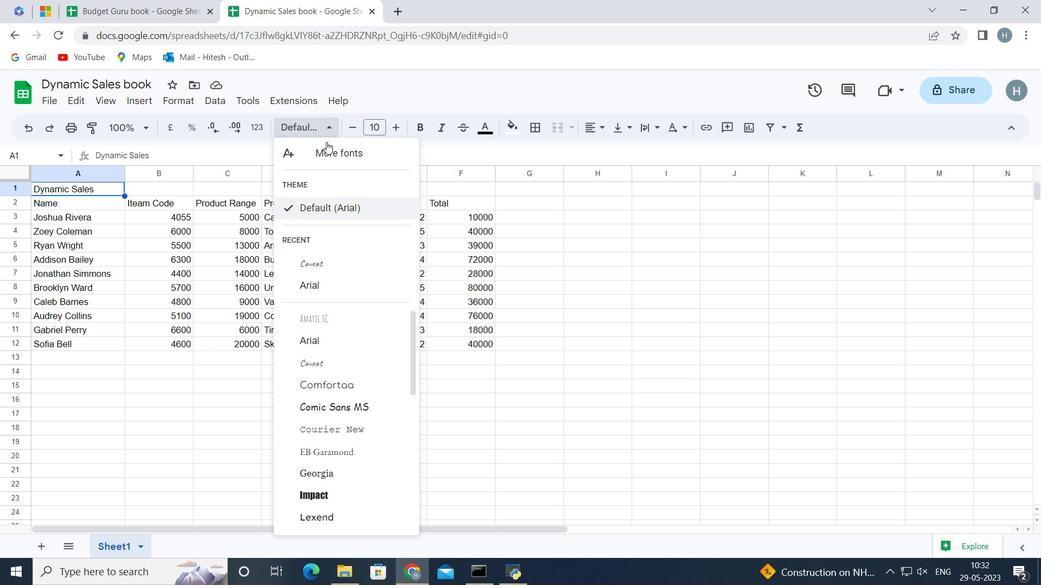 
Action: Key pressed e
Screenshot: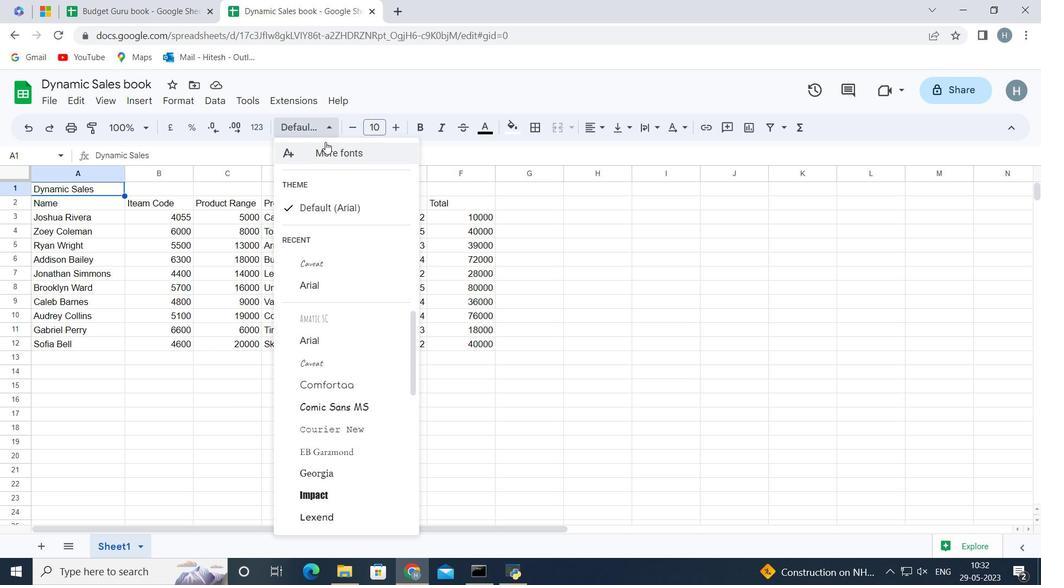
Action: Mouse moved to (350, 292)
Screenshot: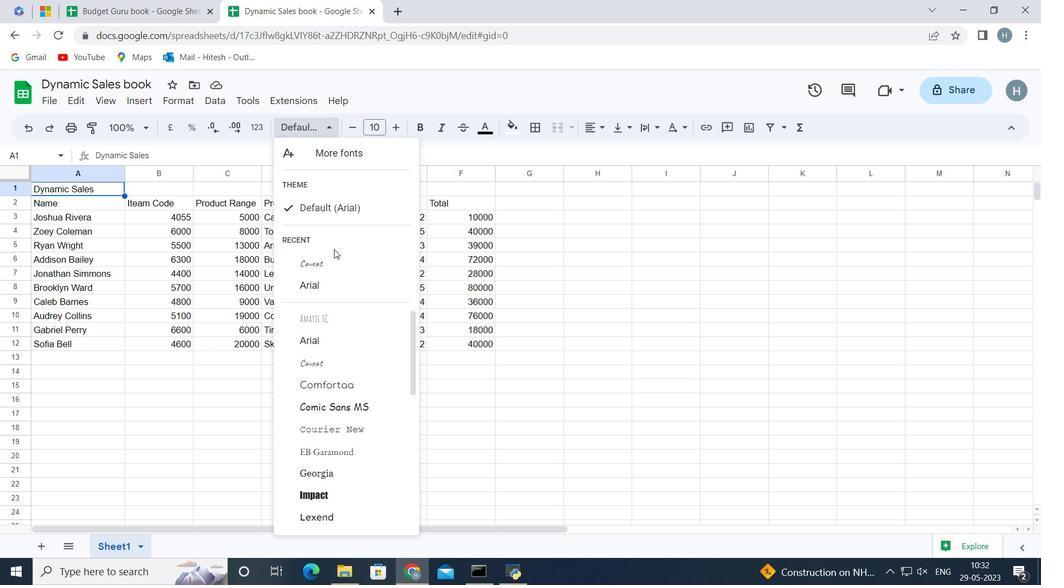 
Action: Mouse scrolled (350, 291) with delta (0, 0)
Screenshot: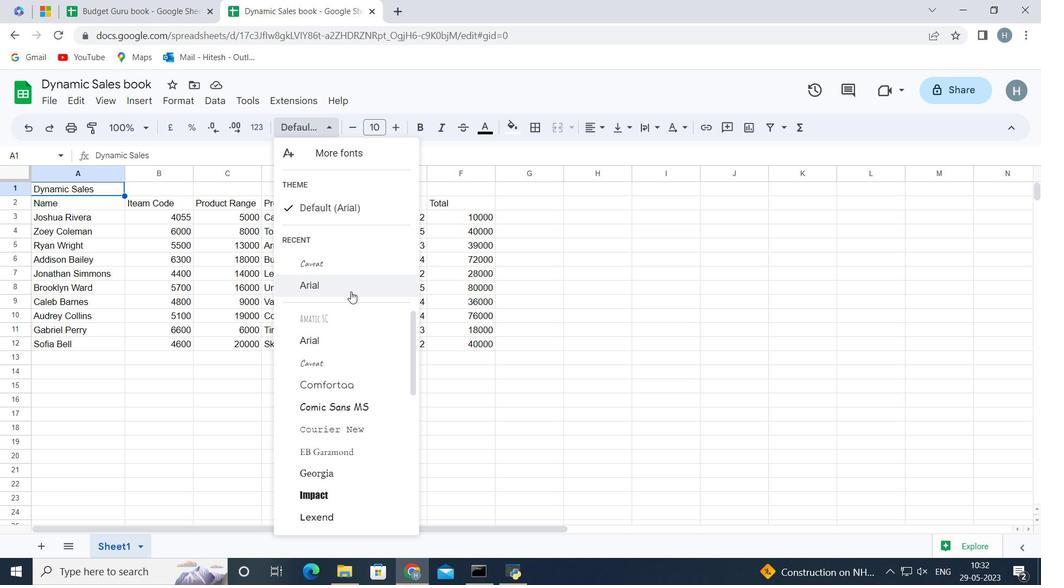 
Action: Mouse scrolled (350, 291) with delta (0, 0)
Screenshot: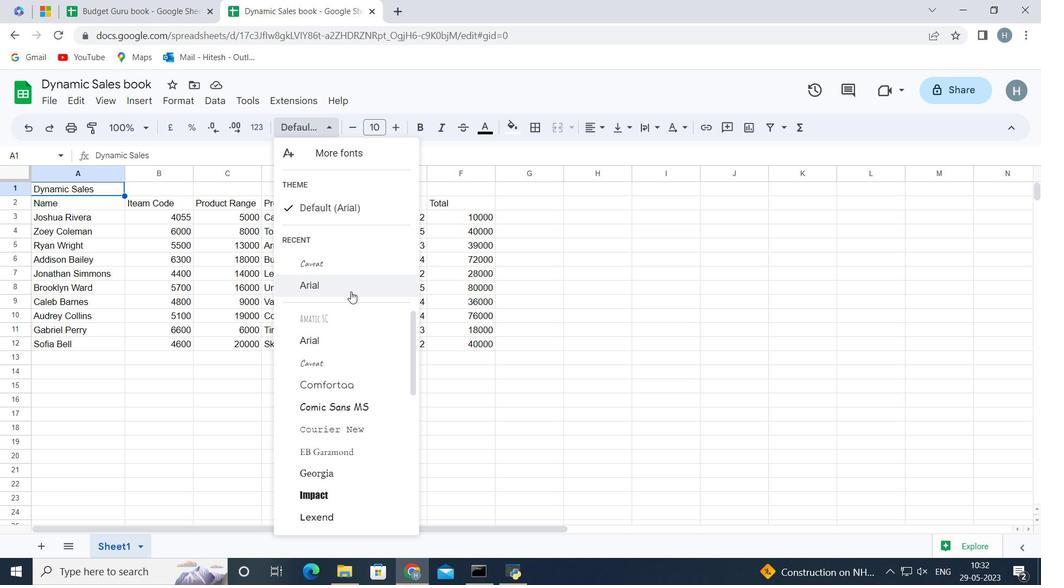 
Action: Mouse moved to (353, 351)
Screenshot: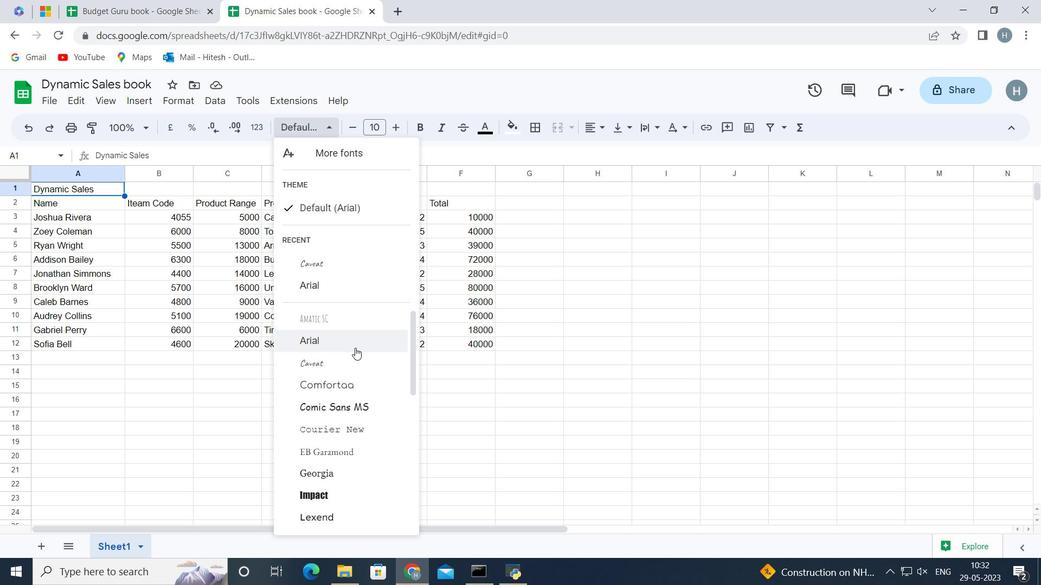 
Action: Mouse scrolled (353, 350) with delta (0, 0)
Screenshot: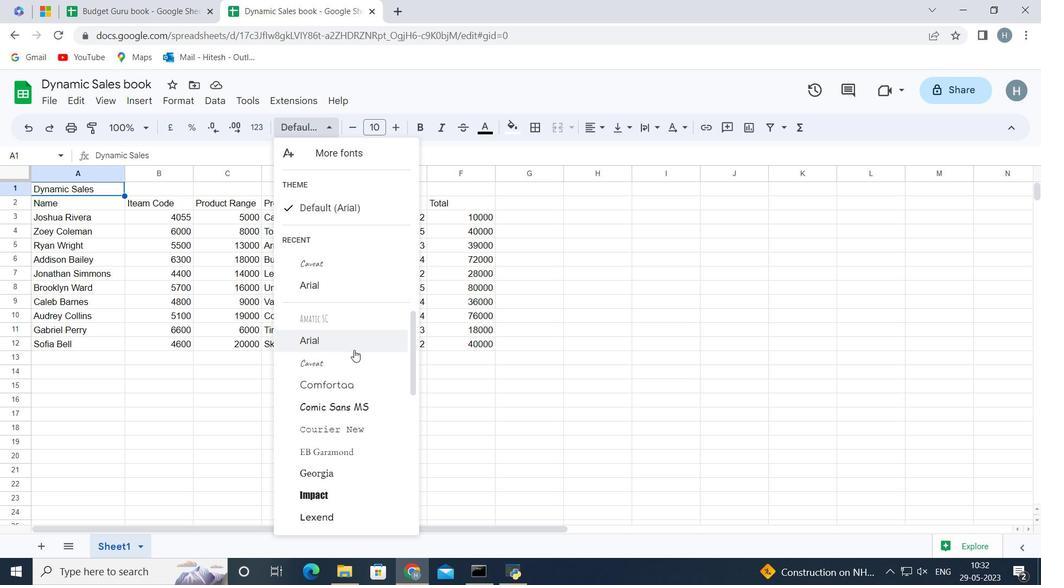 
Action: Mouse moved to (356, 381)
Screenshot: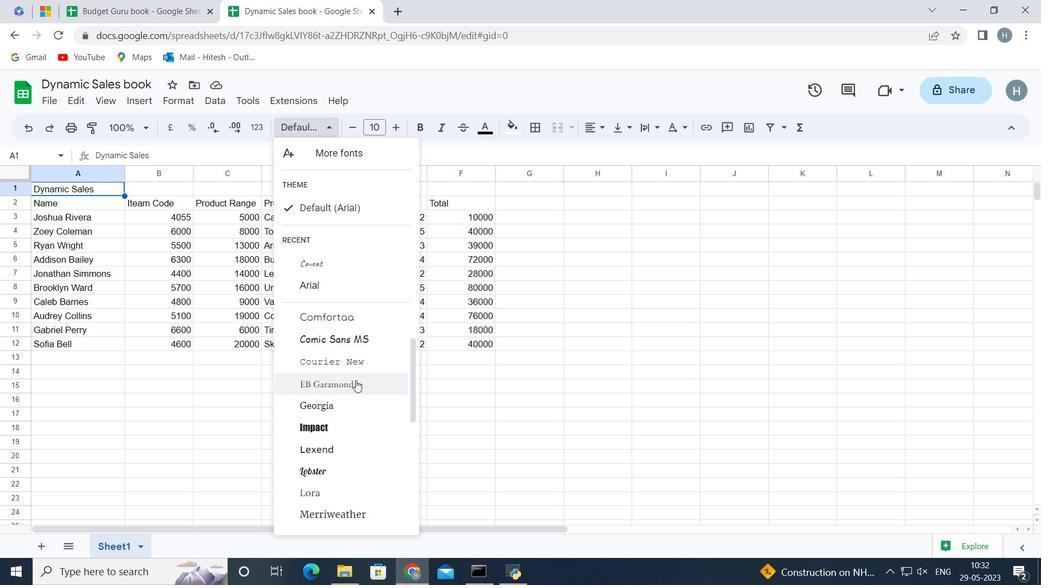 
Action: Mouse pressed left at (356, 381)
Screenshot: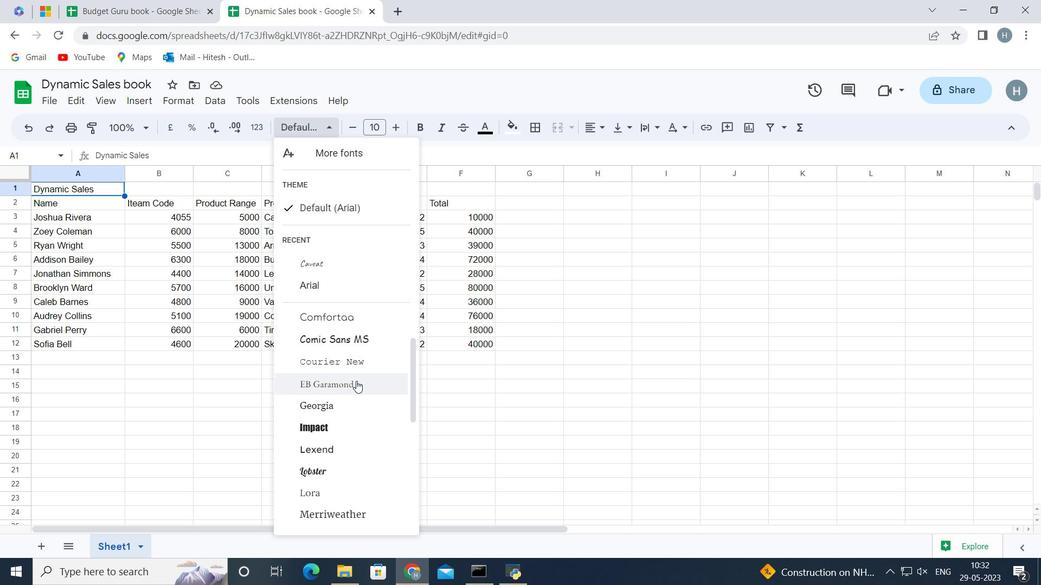 
Action: Mouse moved to (397, 128)
Screenshot: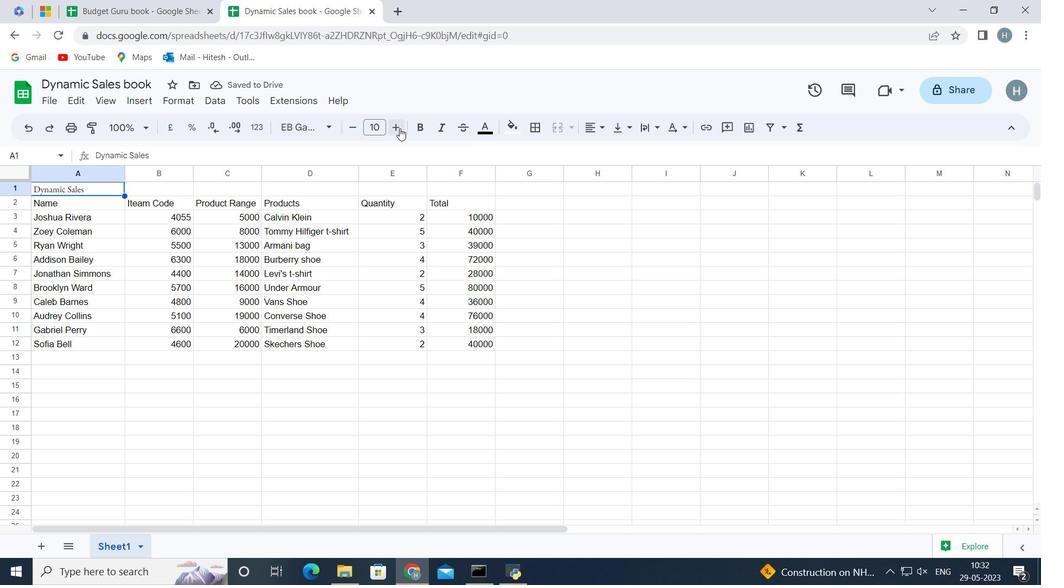 
Action: Mouse pressed left at (397, 128)
Screenshot: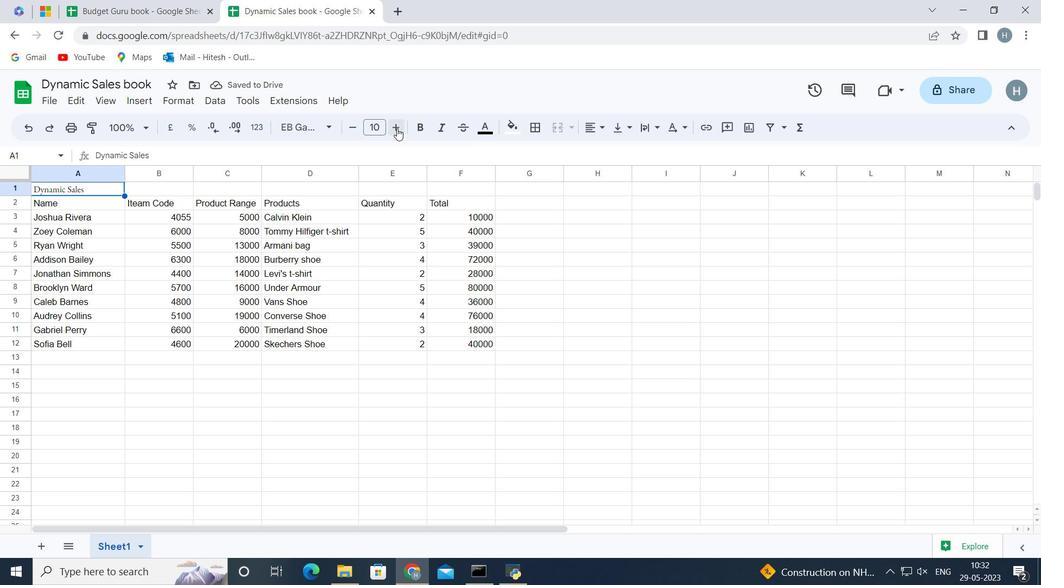 
Action: Mouse moved to (397, 128)
Screenshot: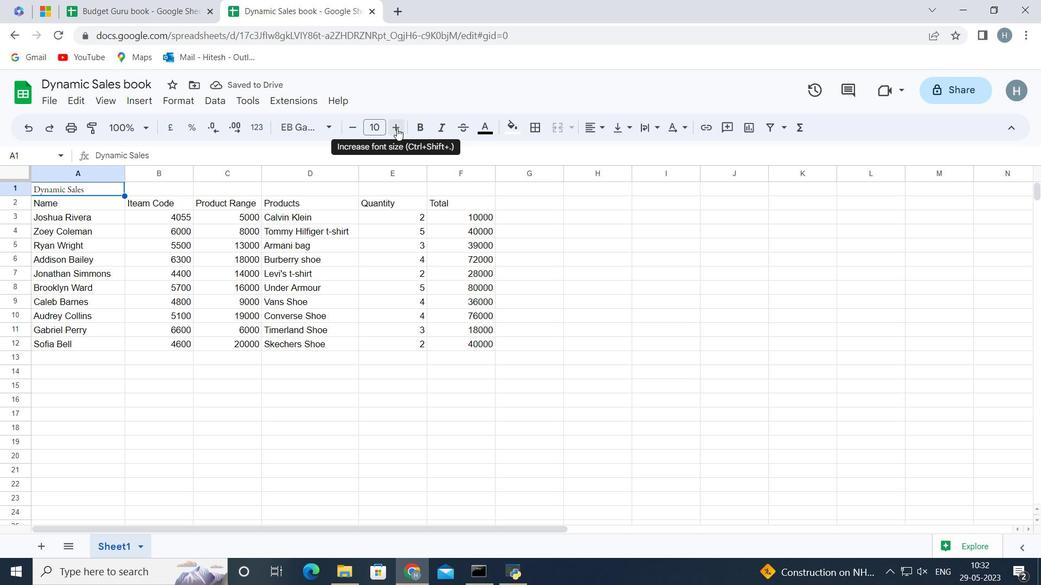 
Action: Mouse pressed left at (397, 128)
Screenshot: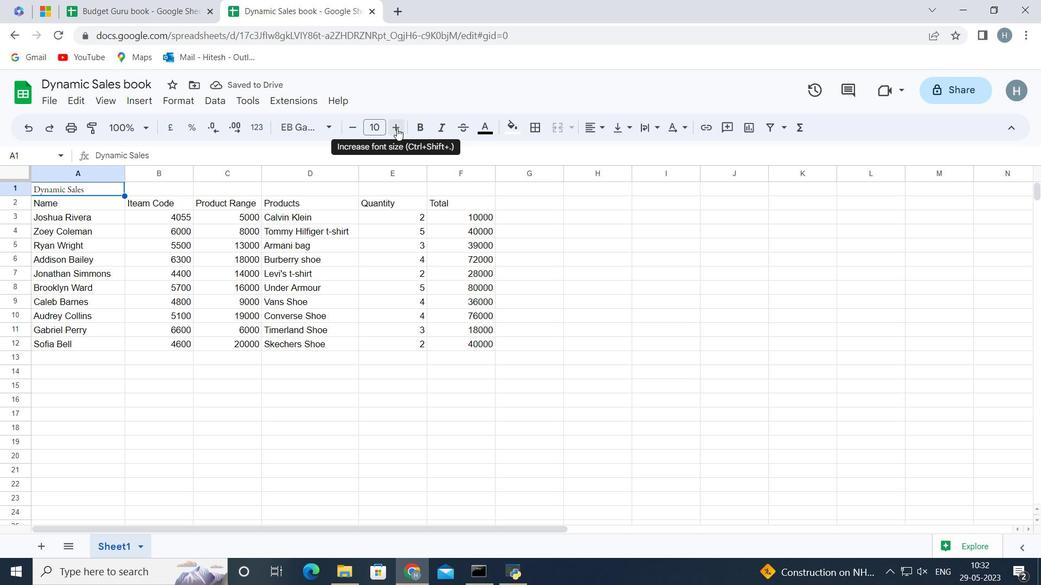 
Action: Mouse pressed left at (397, 128)
Screenshot: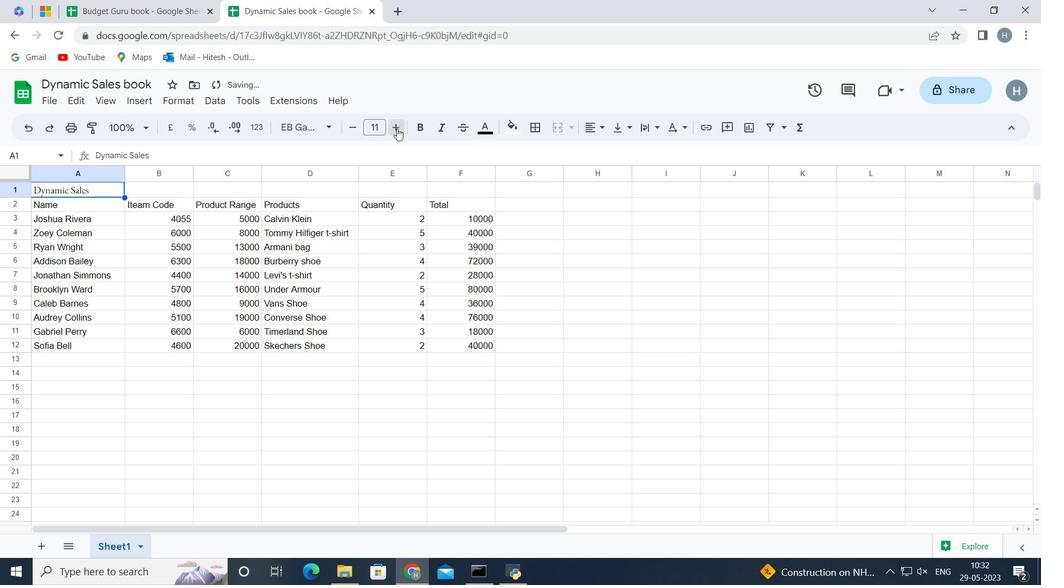 
Action: Mouse pressed left at (397, 128)
Screenshot: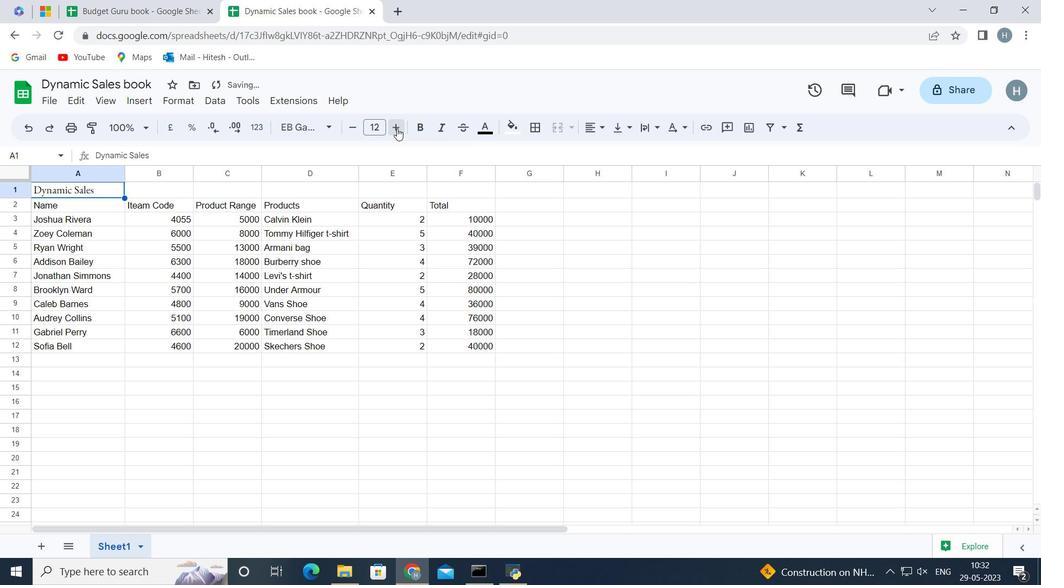 
Action: Mouse pressed left at (397, 128)
Screenshot: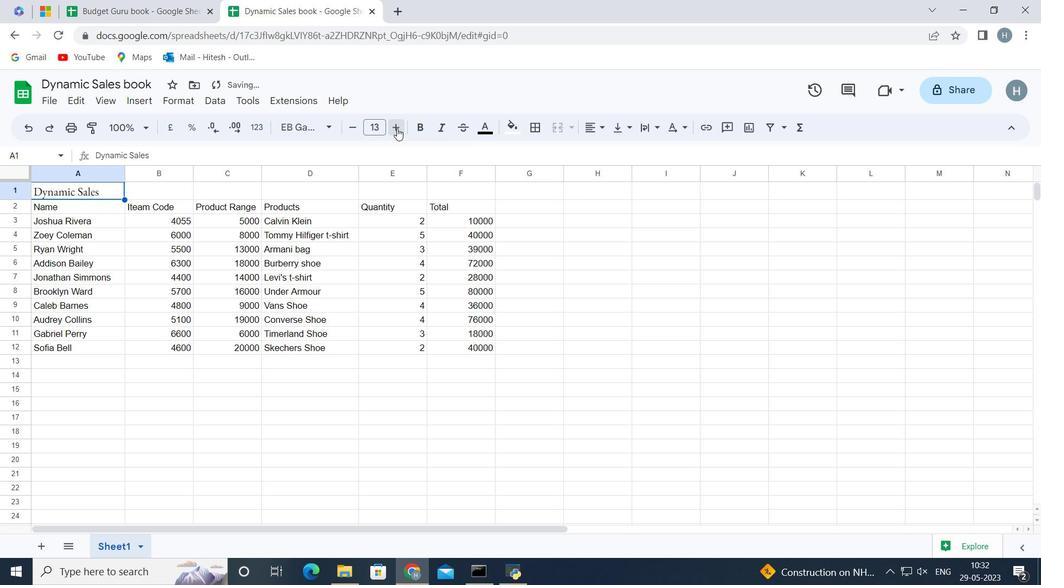 
Action: Mouse pressed left at (397, 128)
Screenshot: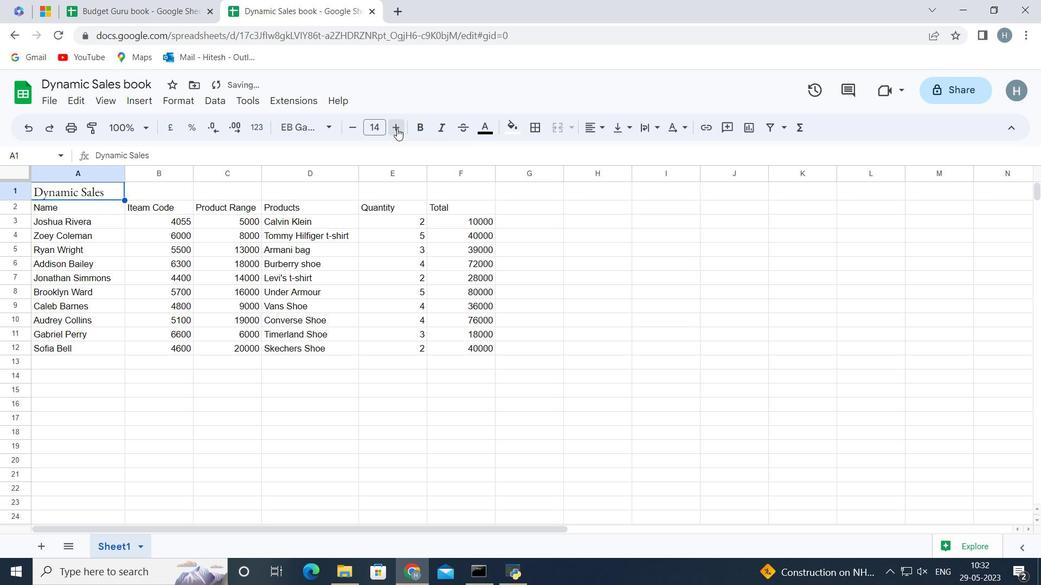 
Action: Mouse pressed left at (397, 128)
Screenshot: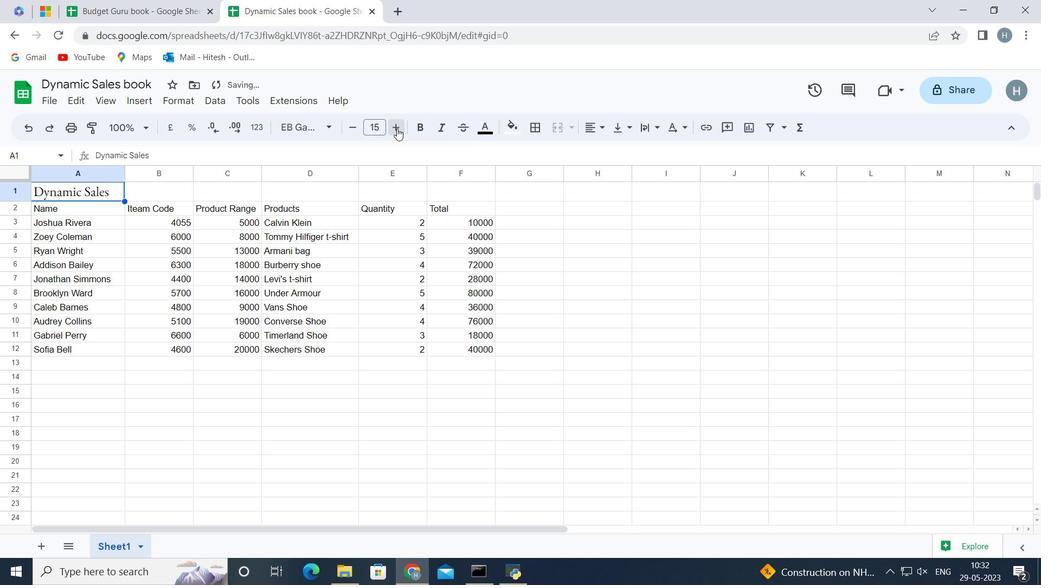 
Action: Mouse pressed left at (397, 128)
Screenshot: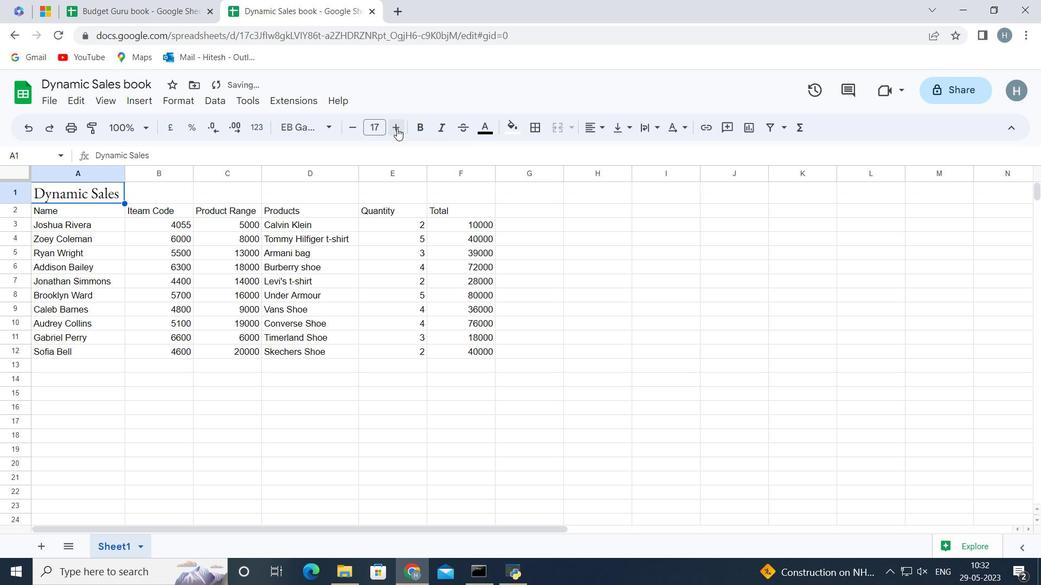 
Action: Mouse pressed left at (397, 128)
Screenshot: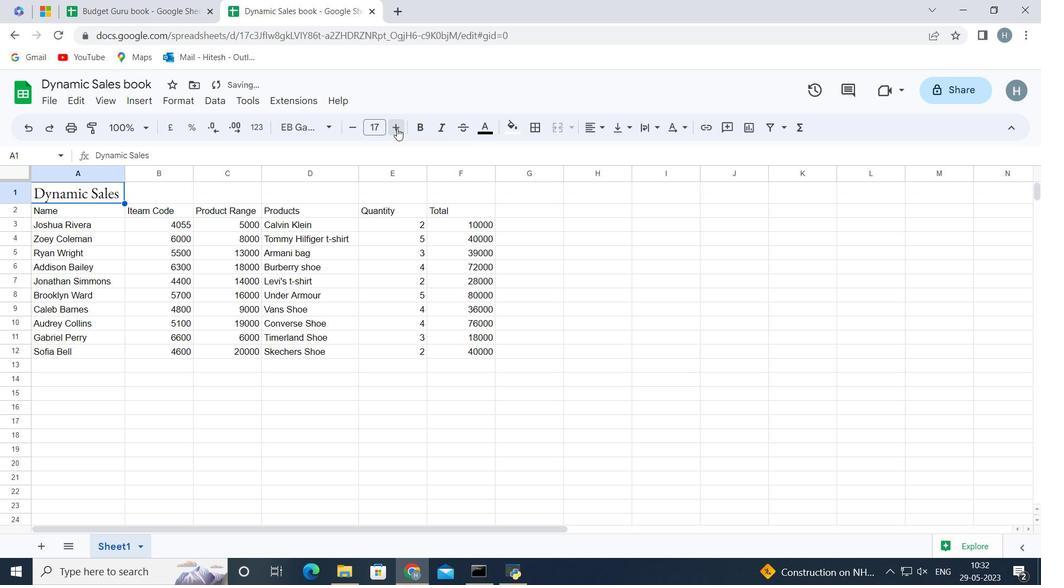 
Action: Mouse pressed left at (397, 128)
Screenshot: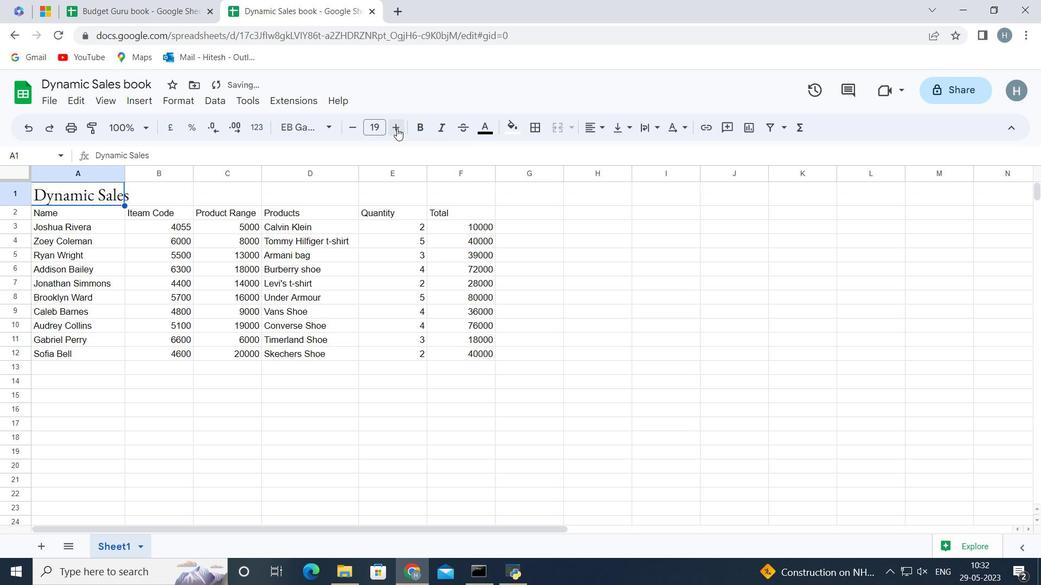 
Action: Mouse moved to (128, 170)
Screenshot: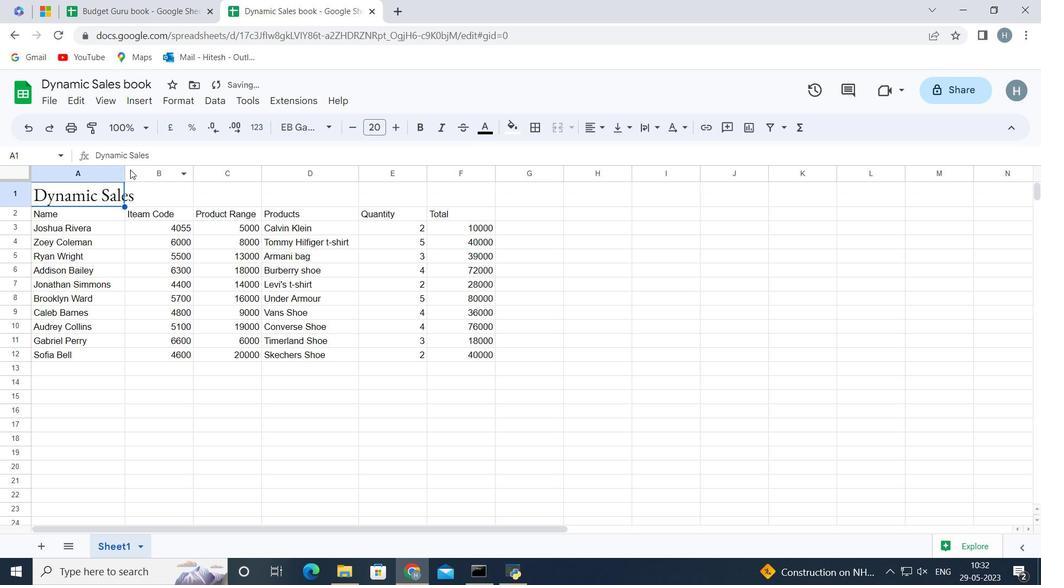 
Action: Mouse pressed left at (128, 170)
Screenshot: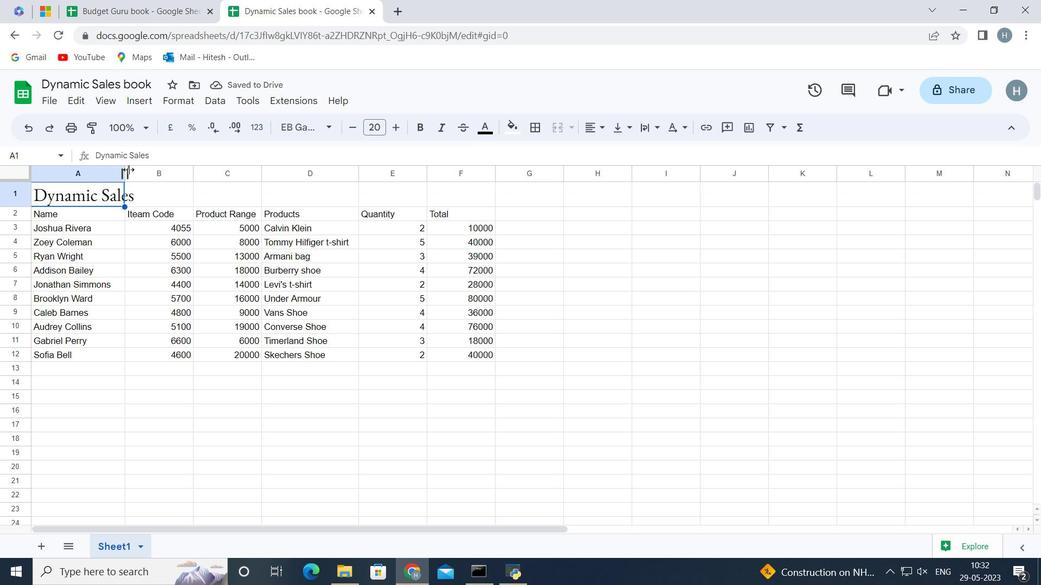 
Action: Mouse moved to (219, 418)
Screenshot: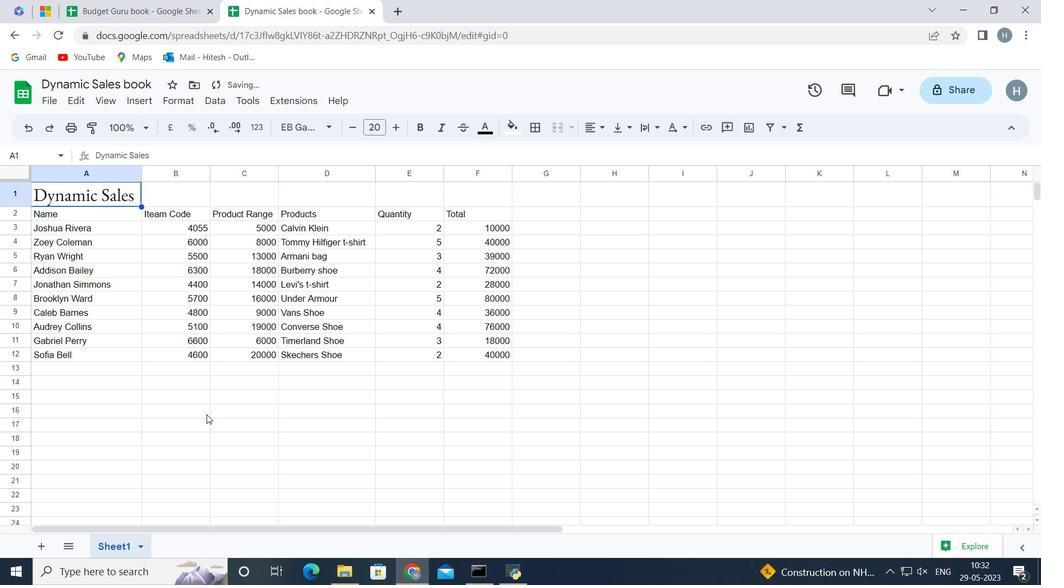 
Action: Mouse pressed left at (219, 418)
Screenshot: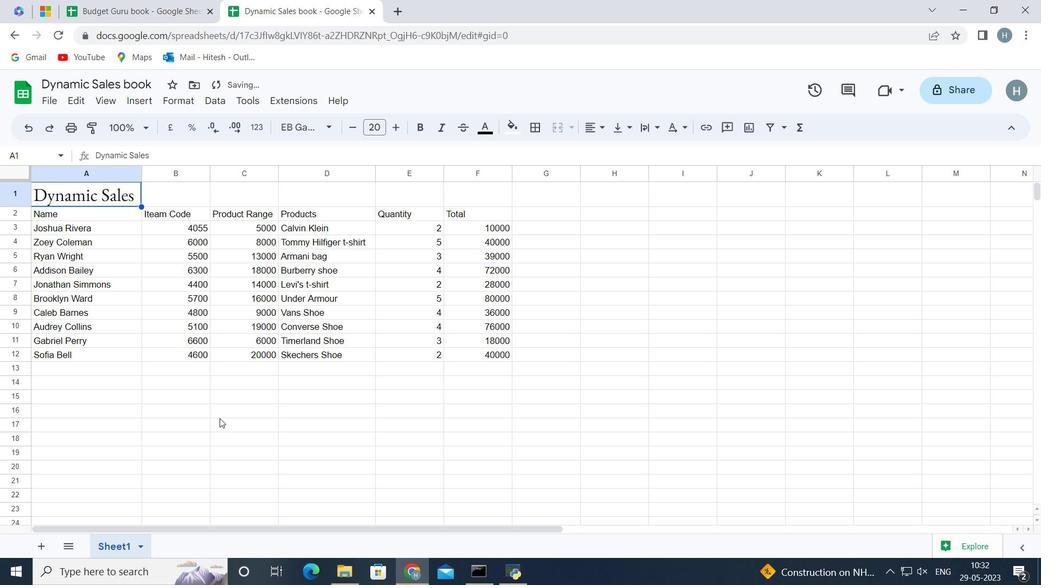 
Action: Mouse moved to (101, 429)
Screenshot: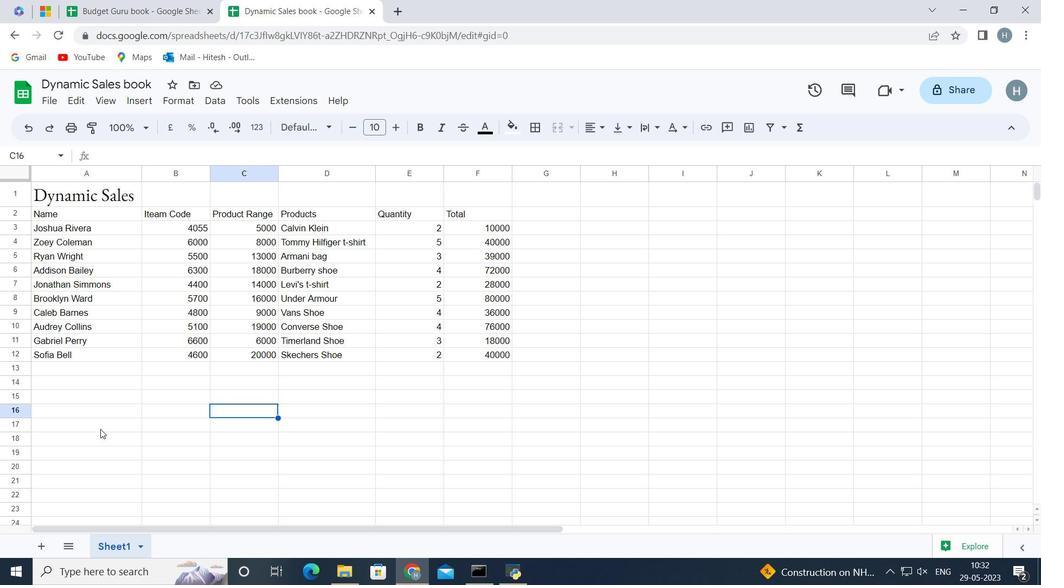 
Action: Mouse pressed left at (101, 429)
Screenshot: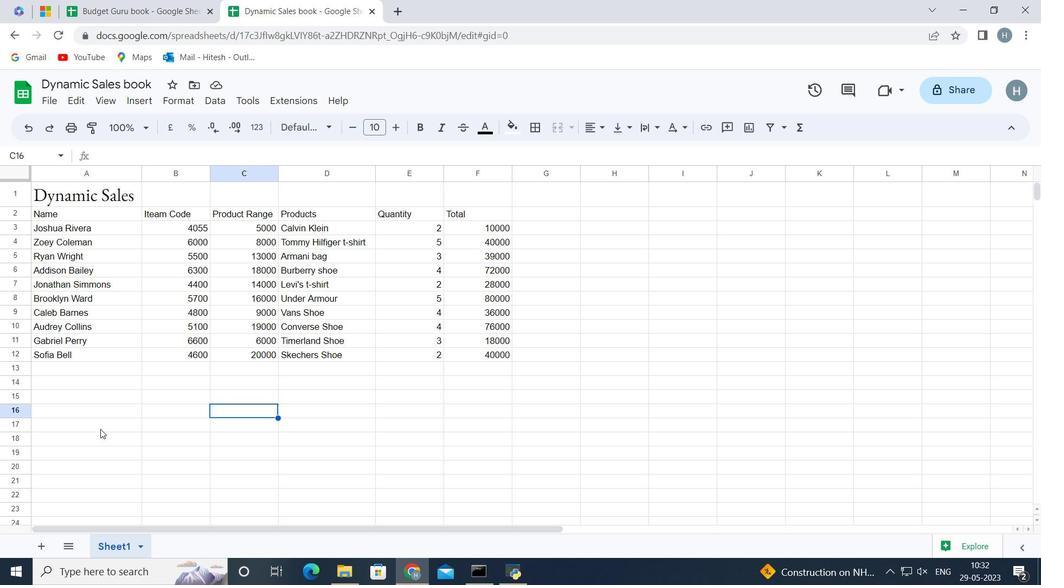 
Action: Mouse moved to (37, 209)
Screenshot: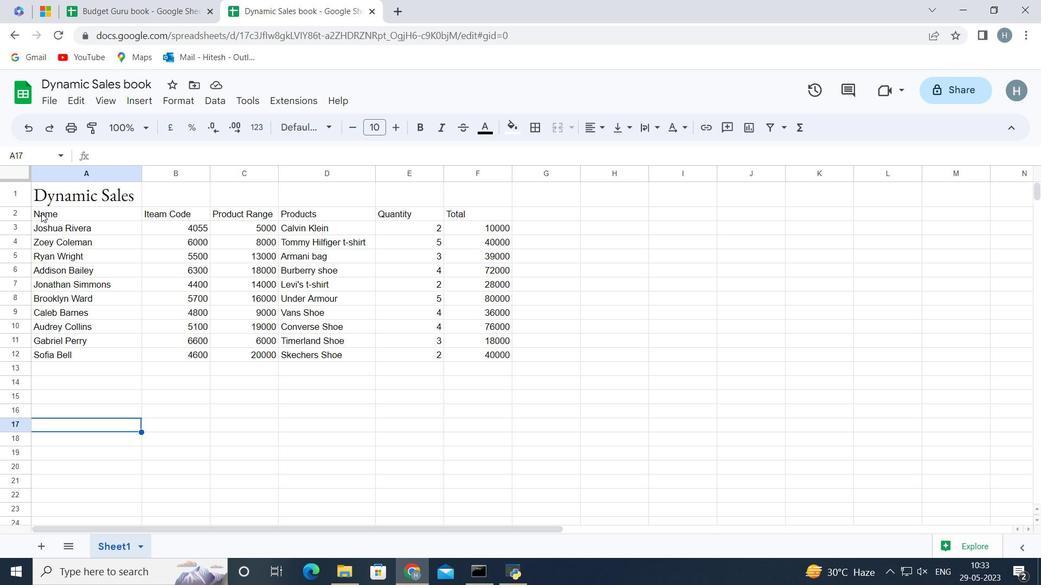 
Action: Mouse pressed left at (37, 209)
Screenshot: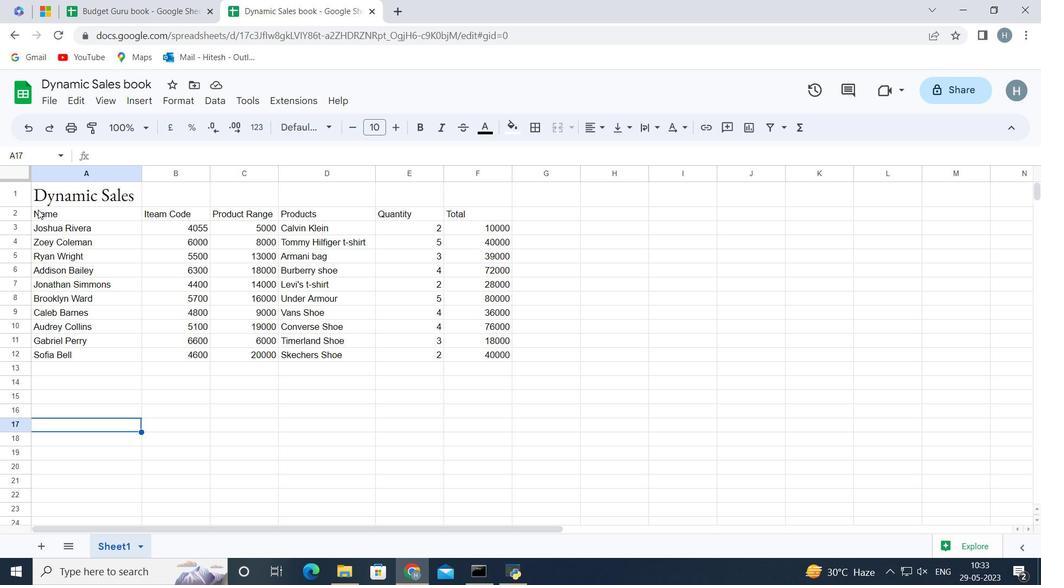 
Action: Mouse moved to (33, 209)
Screenshot: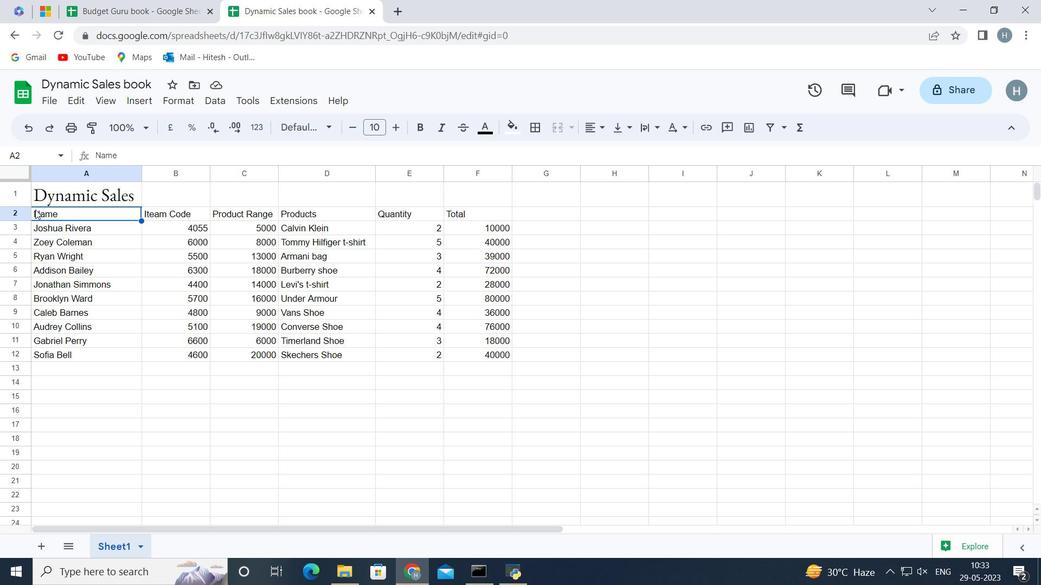 
Action: Key pressed <Key.shift><Key.right><Key.right><Key.right><Key.right><Key.right><Key.down><Key.down><Key.down><Key.down><Key.down><Key.down><Key.down><Key.down><Key.down><Key.down>
Screenshot: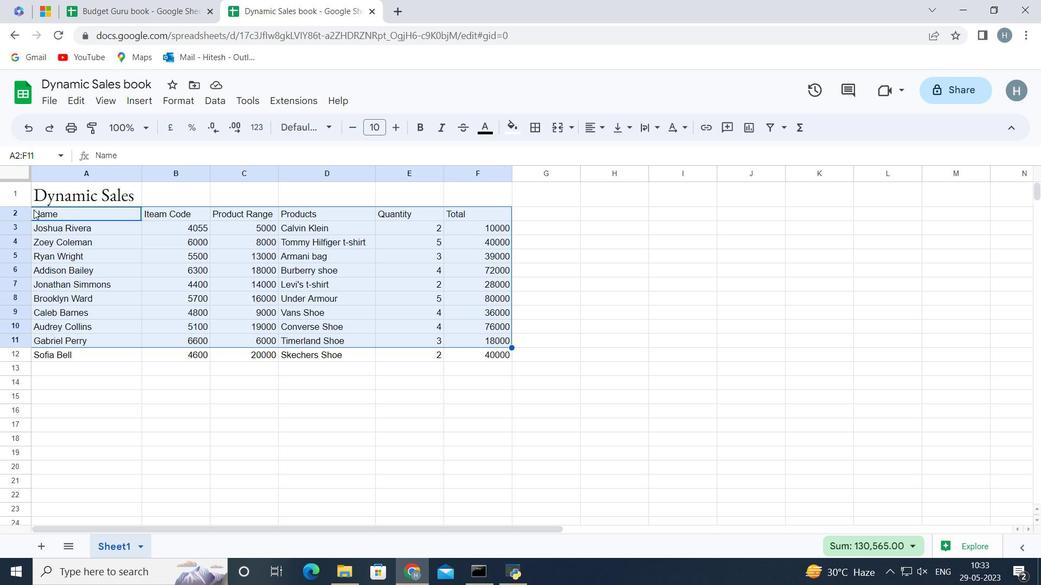 
Action: Mouse moved to (329, 123)
Screenshot: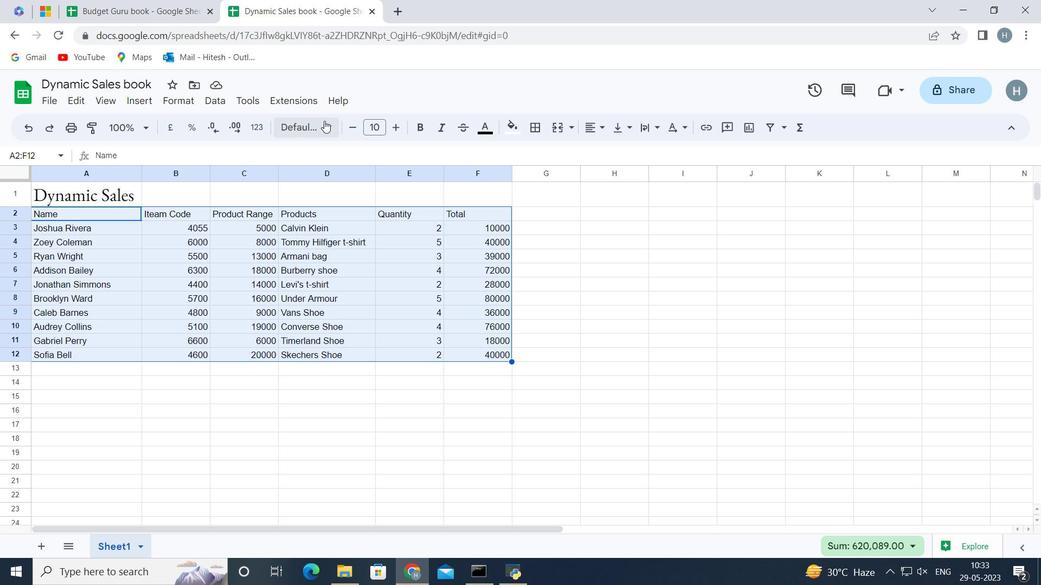 
Action: Mouse pressed left at (329, 123)
Screenshot: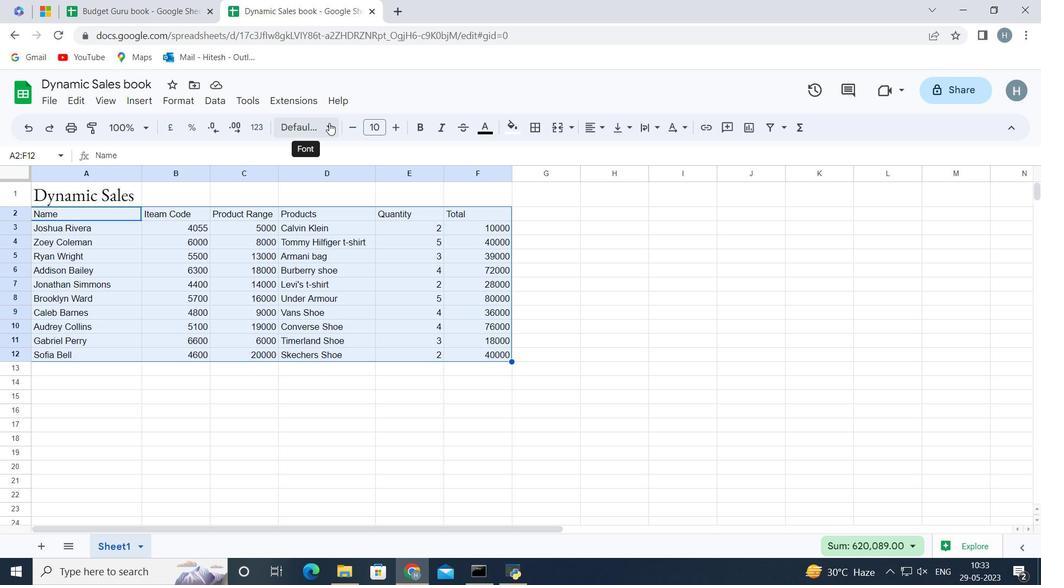 
Action: Mouse moved to (342, 471)
Screenshot: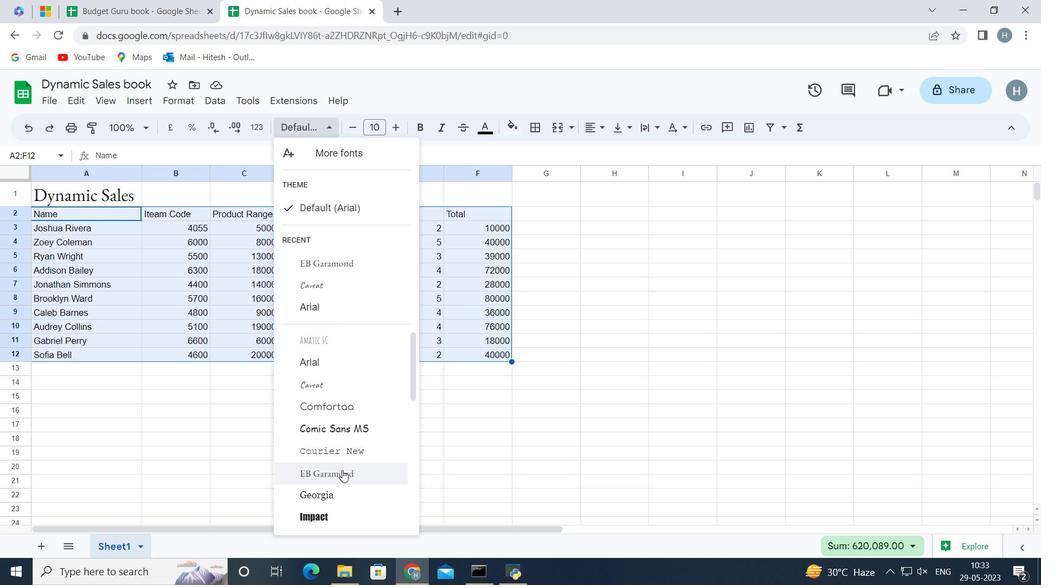 
Action: Mouse pressed left at (342, 471)
Screenshot: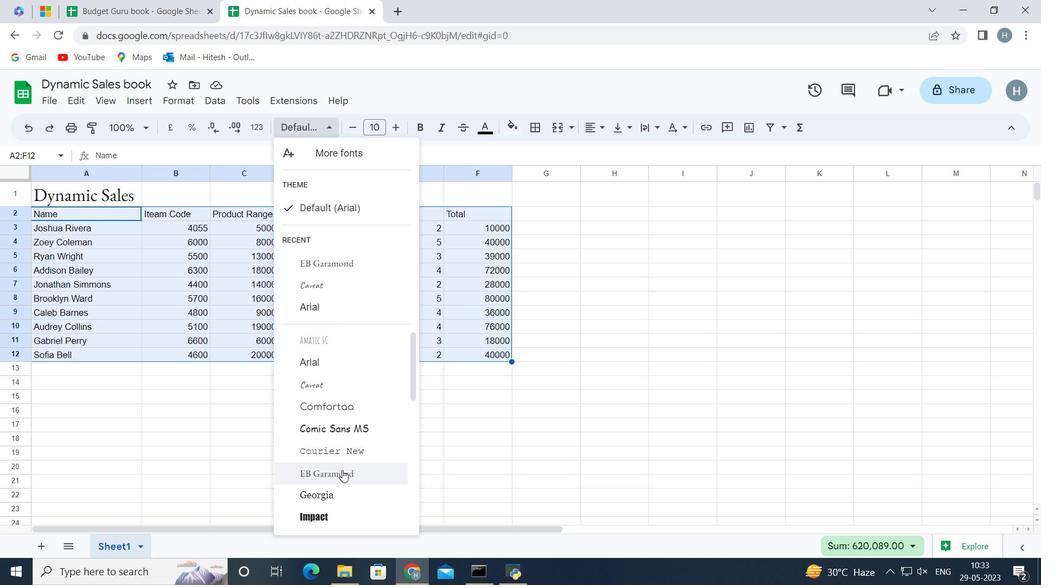 
Action: Mouse moved to (400, 126)
Screenshot: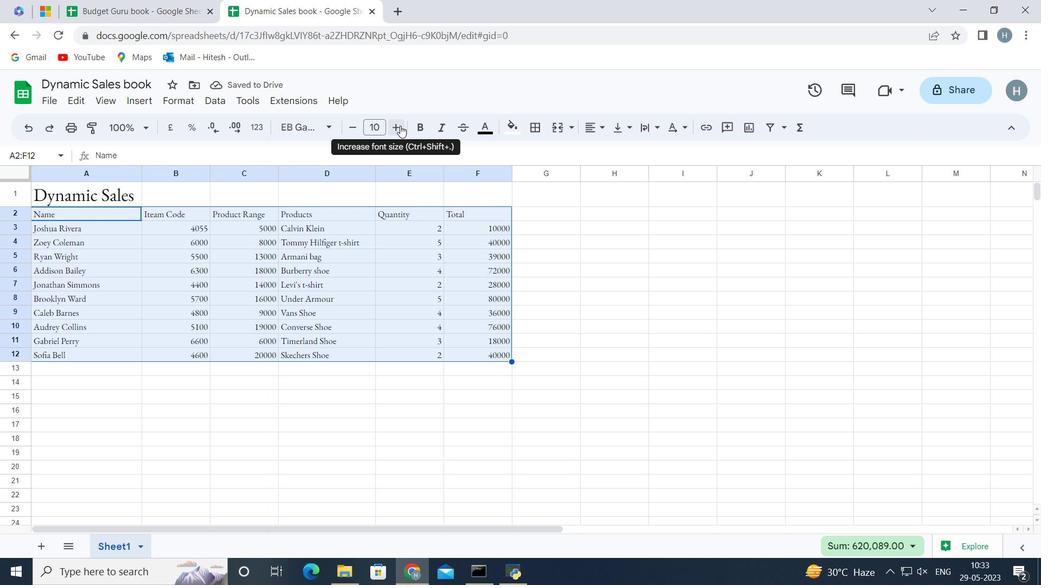 
Action: Mouse pressed left at (400, 126)
Screenshot: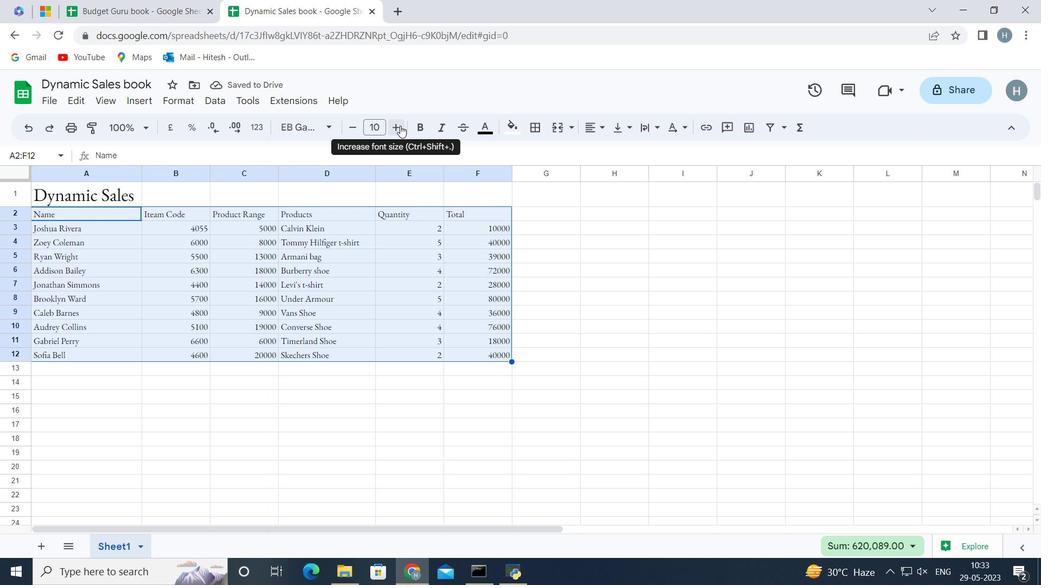
Action: Mouse pressed left at (400, 126)
Screenshot: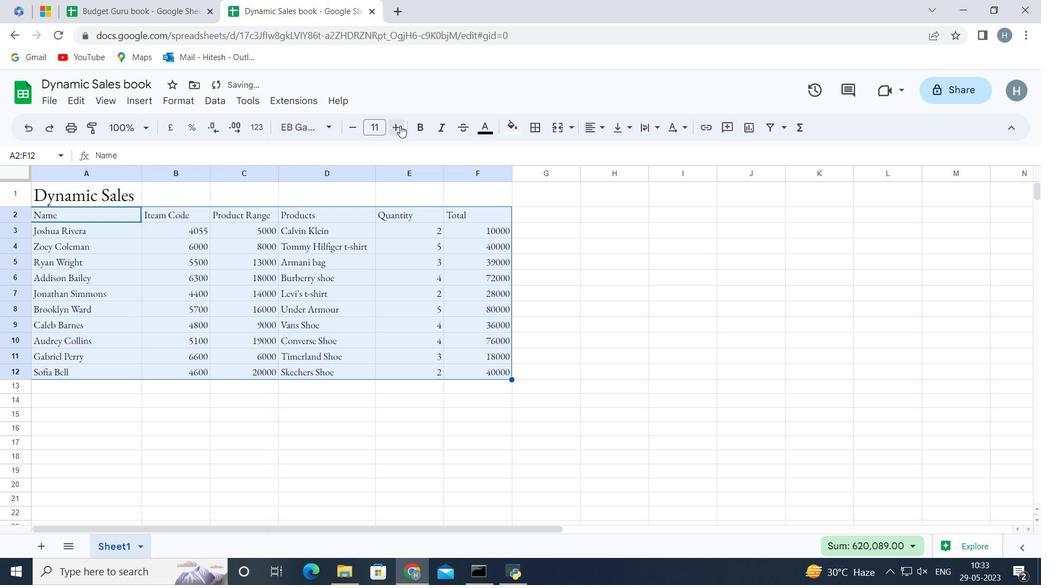 
Action: Mouse moved to (180, 95)
Screenshot: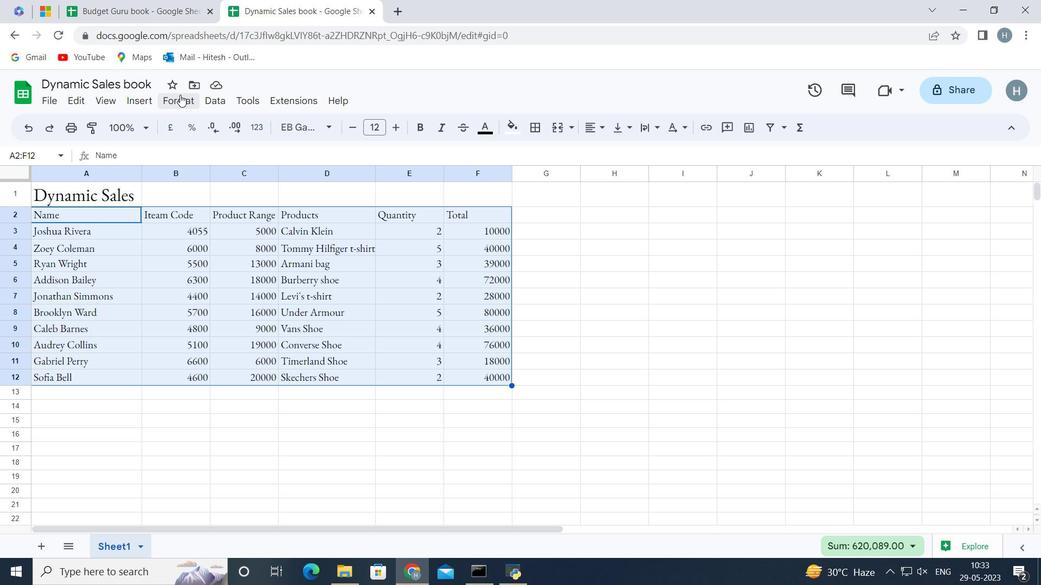 
Action: Mouse pressed left at (180, 95)
Screenshot: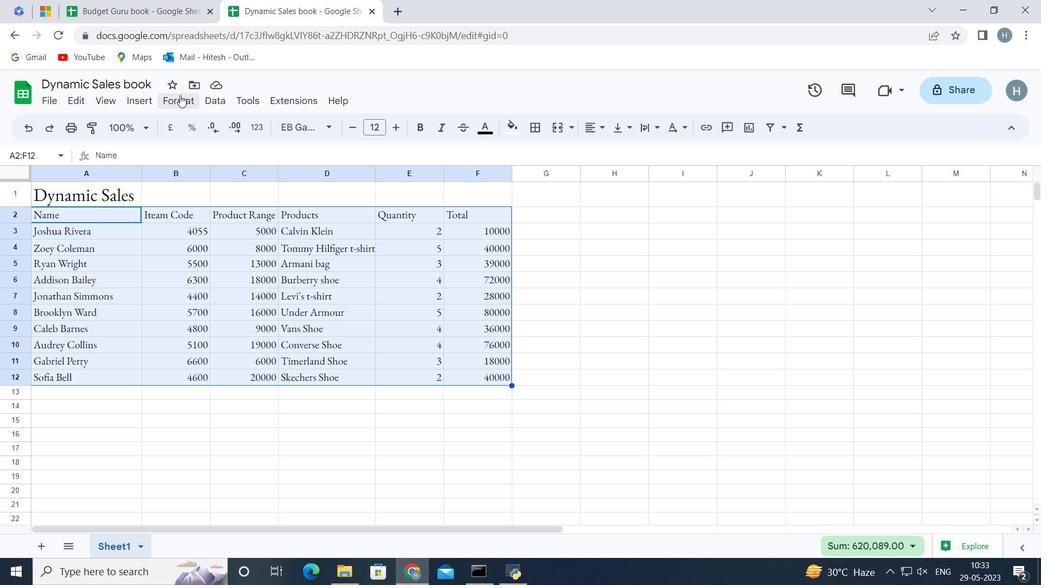 
Action: Mouse moved to (401, 203)
Screenshot: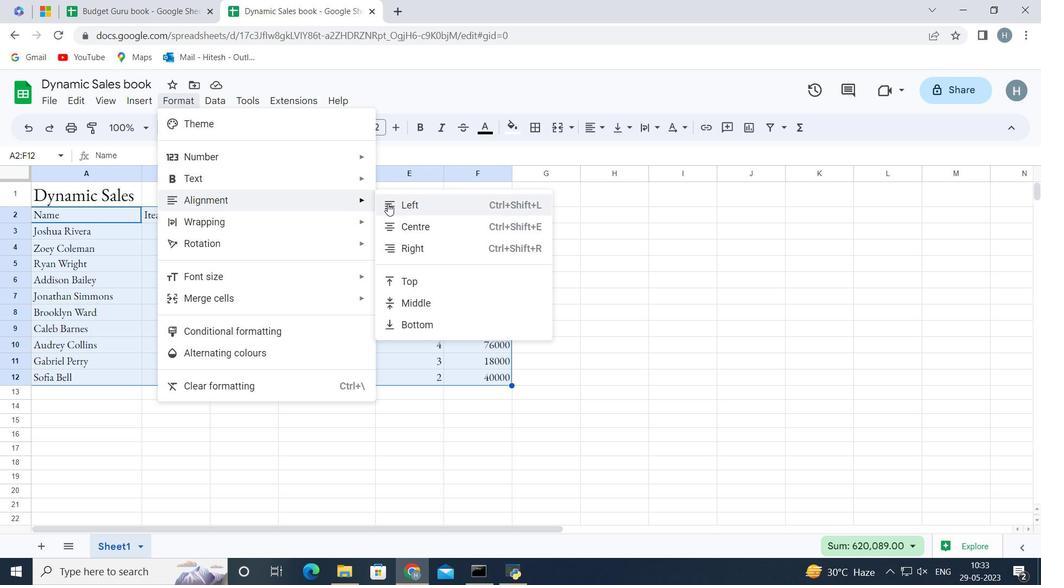 
Action: Mouse pressed left at (401, 203)
Screenshot: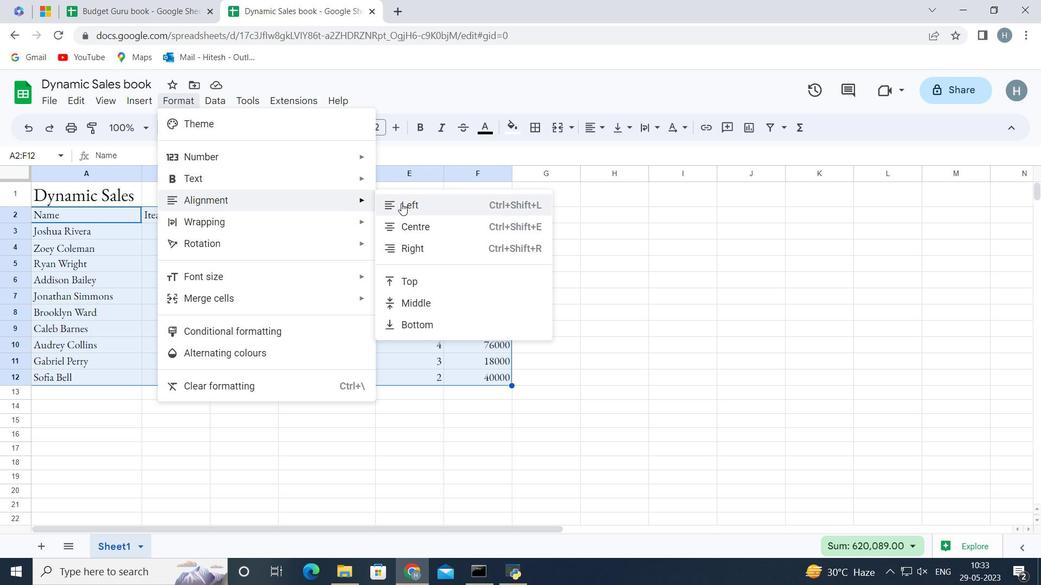 
Action: Mouse moved to (74, 180)
Screenshot: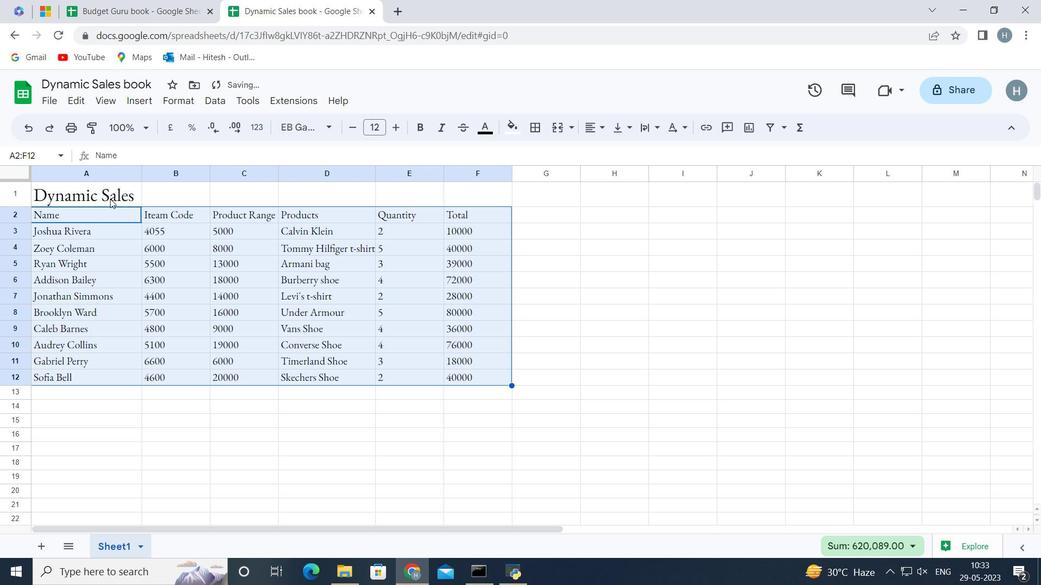 
Action: Mouse pressed left at (74, 180)
Screenshot: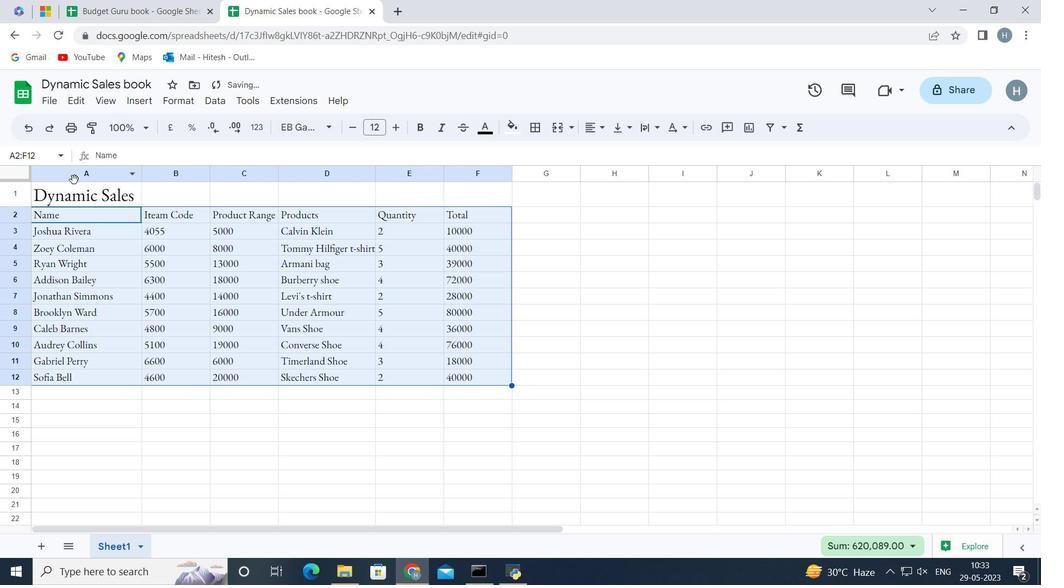 
Action: Mouse moved to (87, 191)
Screenshot: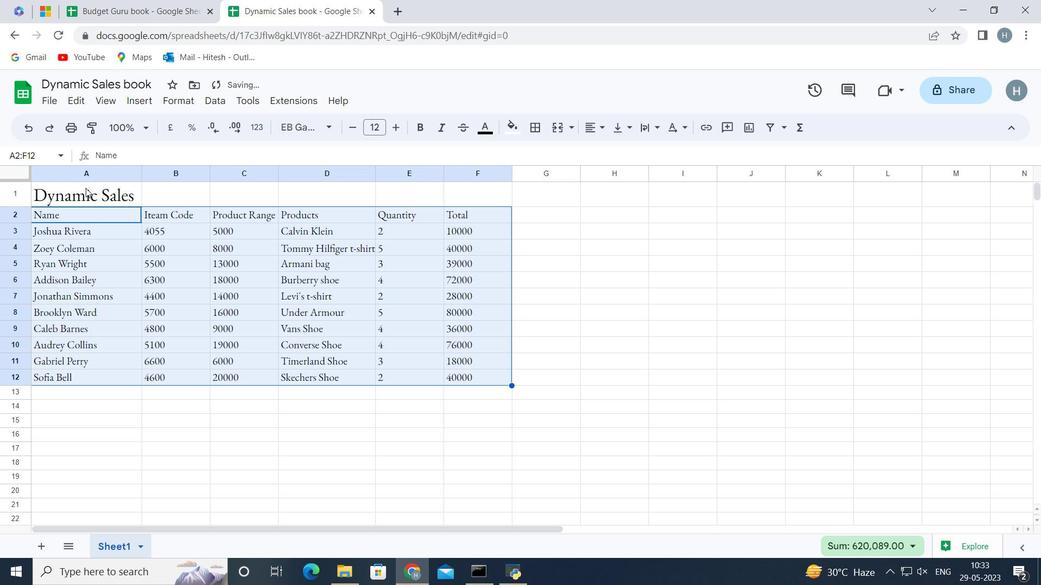 
Action: Mouse pressed left at (87, 191)
Screenshot: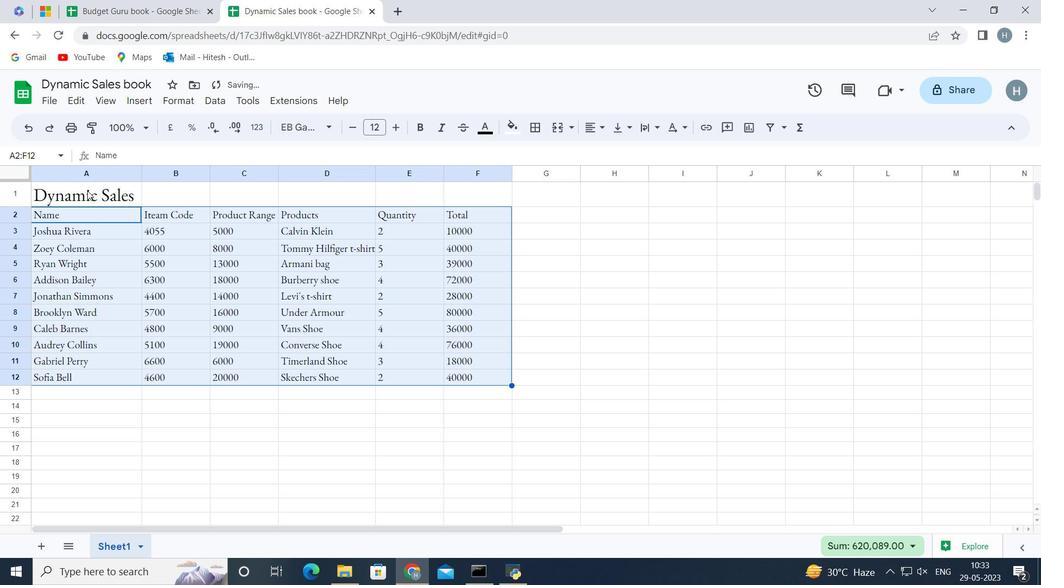 
Action: Mouse moved to (193, 104)
Screenshot: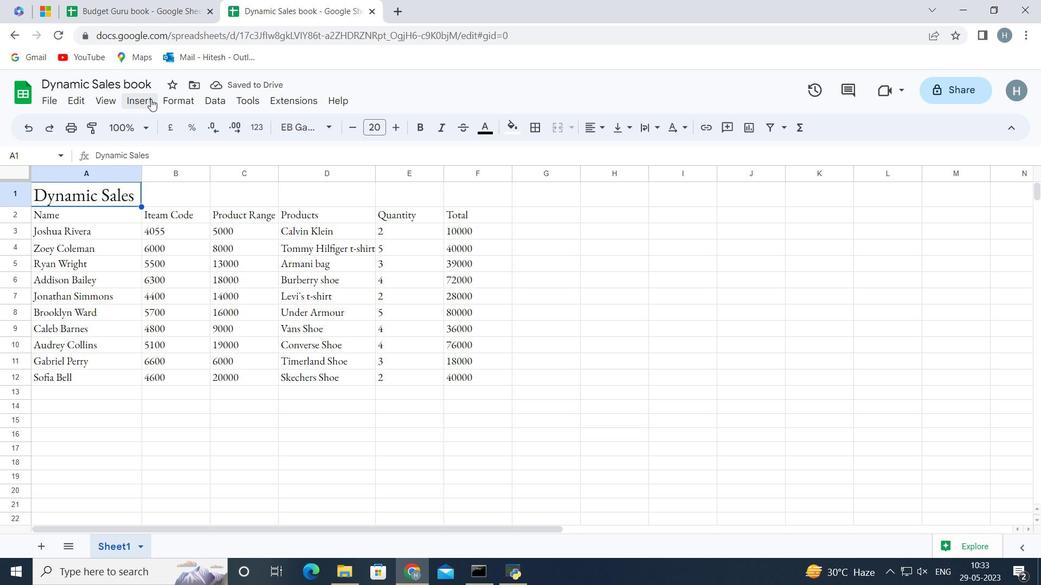 
Action: Mouse pressed left at (193, 104)
Screenshot: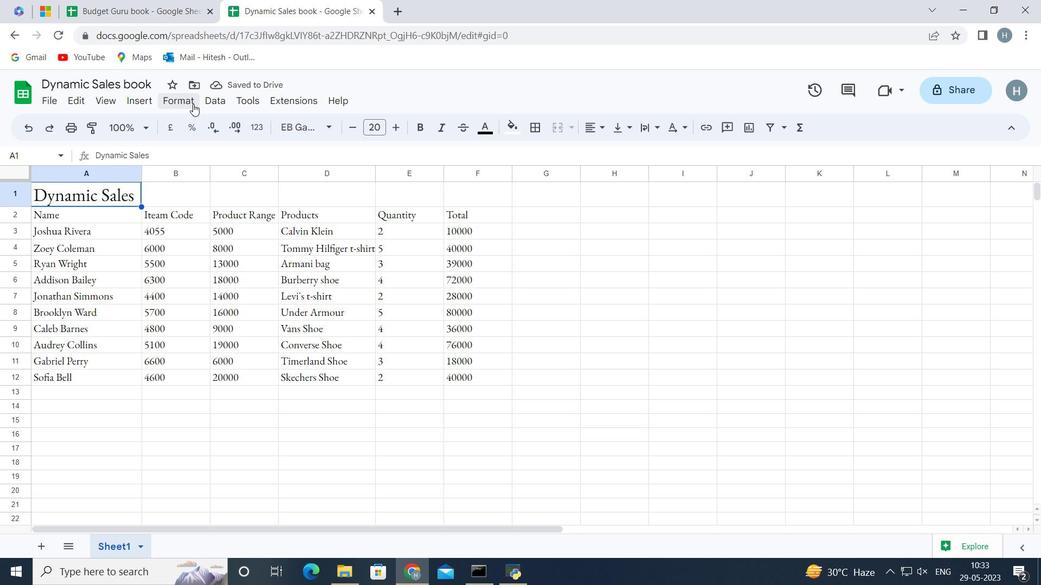 
Action: Mouse moved to (395, 203)
Screenshot: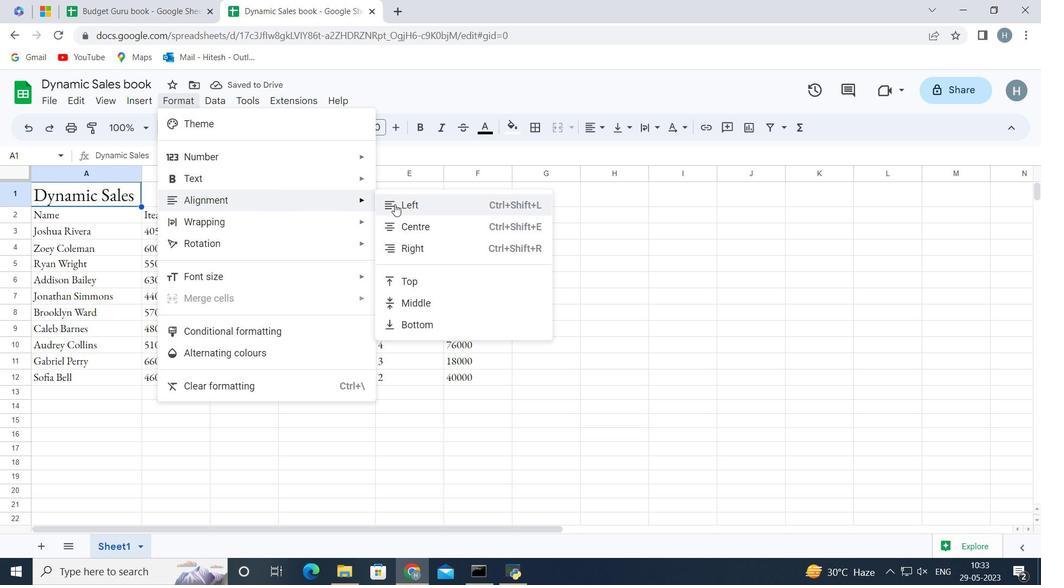 
Action: Mouse pressed left at (395, 203)
Screenshot: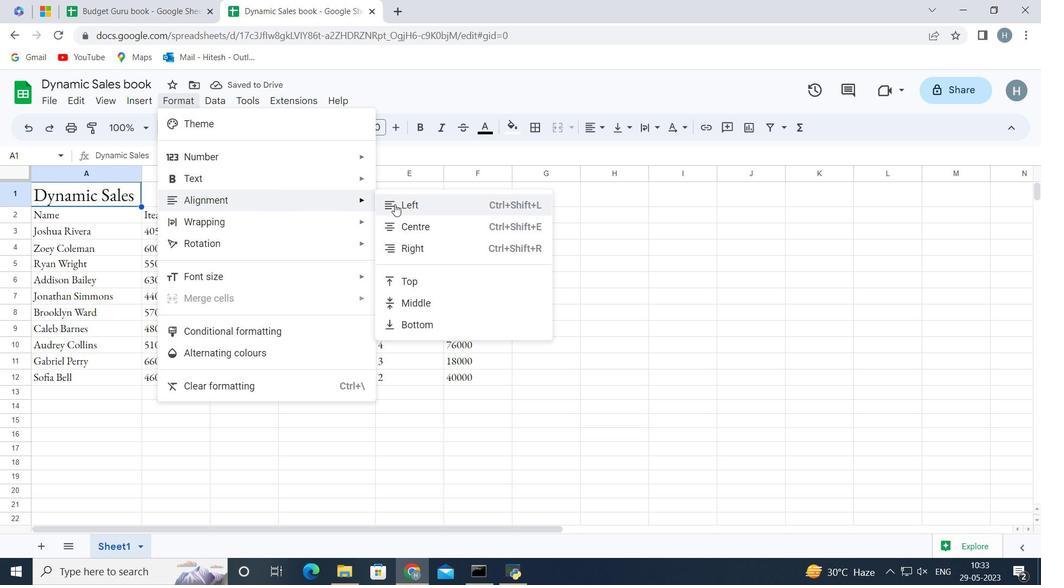 
Action: Mouse moved to (331, 426)
Screenshot: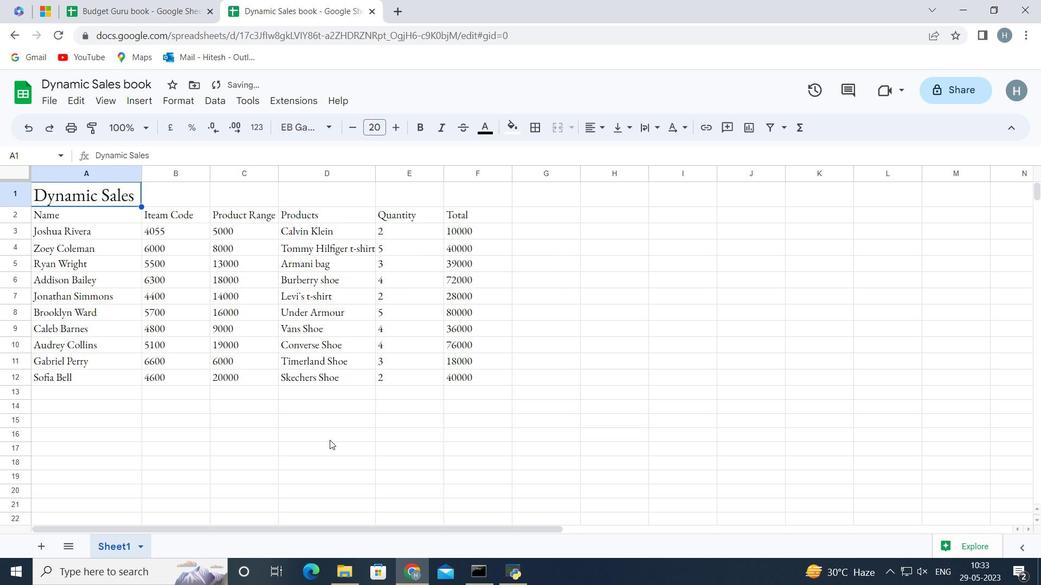 
Action: Mouse pressed left at (331, 426)
Screenshot: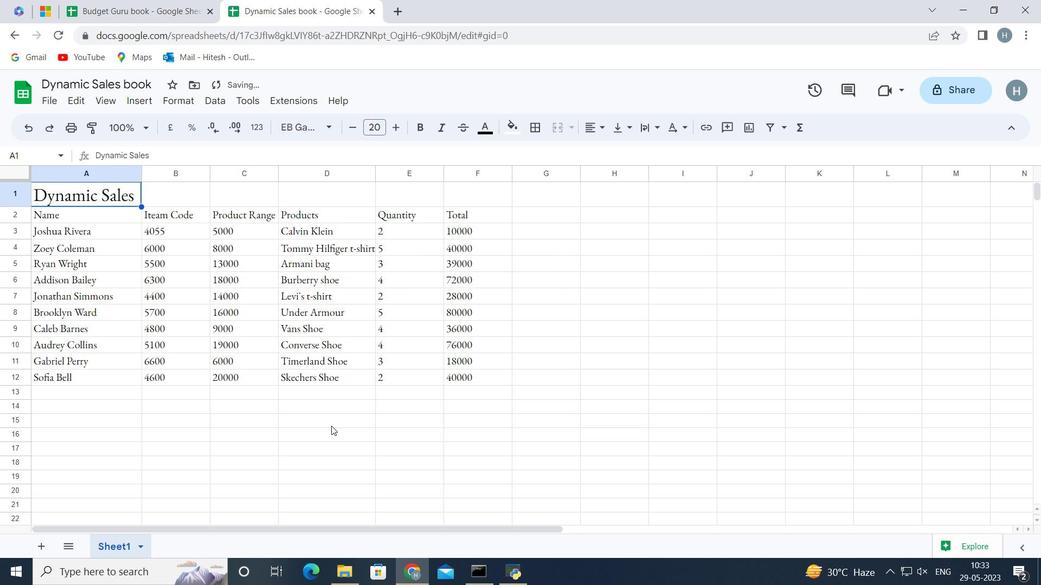 
Action: Mouse moved to (331, 426)
Screenshot: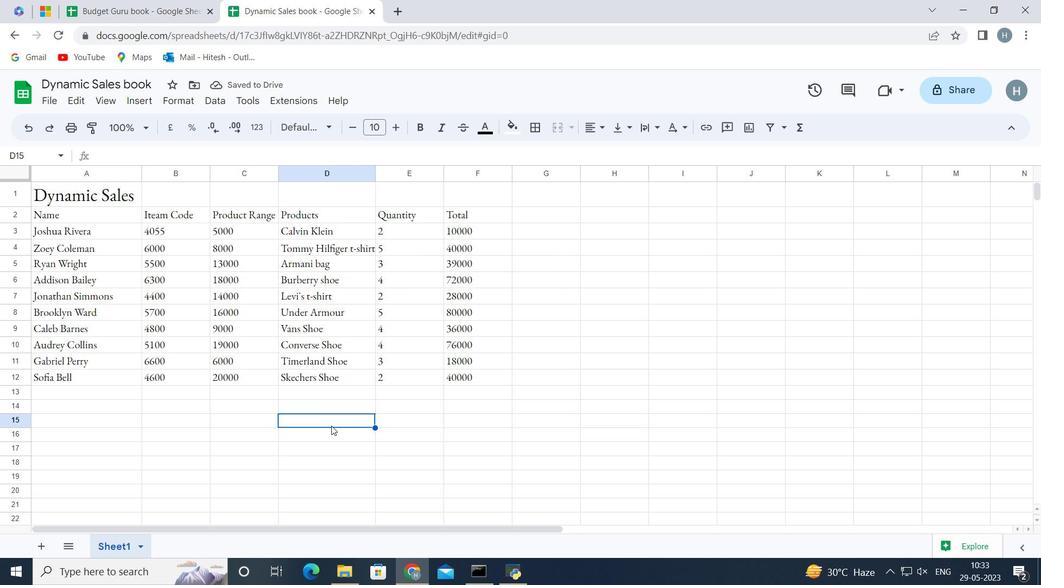 
